Task: Create a due date automation trigger when advanced on, on the wednesday before a card is due add dates due today at 11:00 AM.
Action: Mouse moved to (1054, 335)
Screenshot: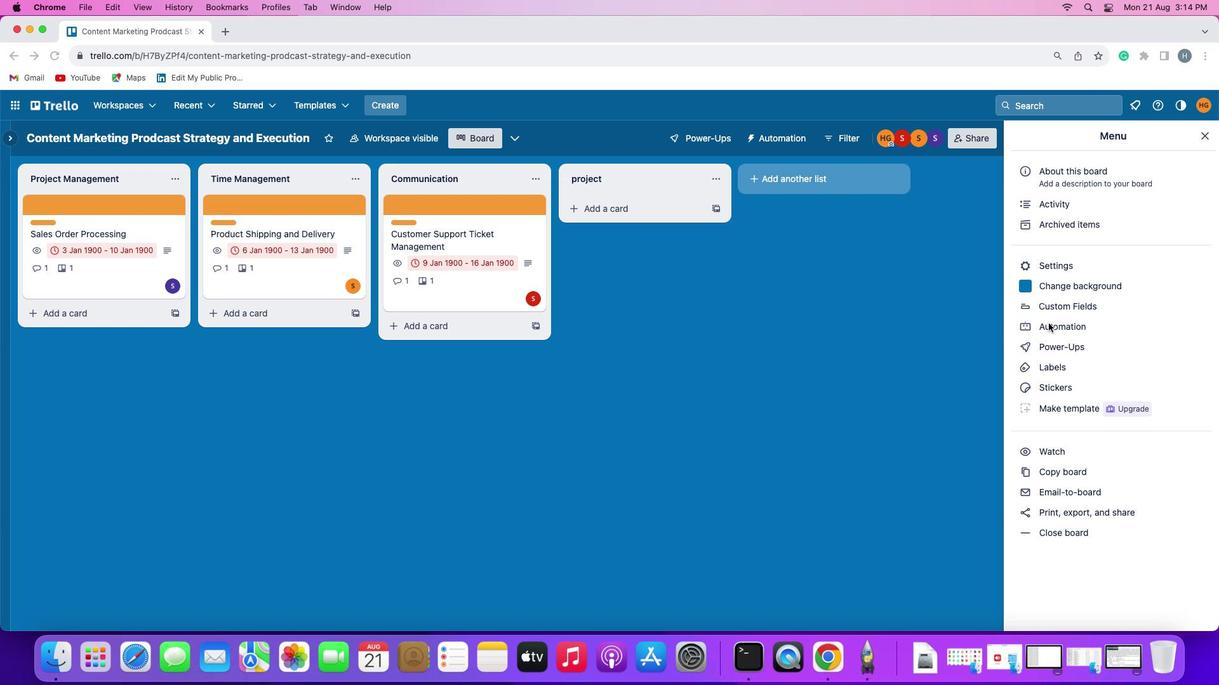 
Action: Mouse pressed left at (1054, 335)
Screenshot: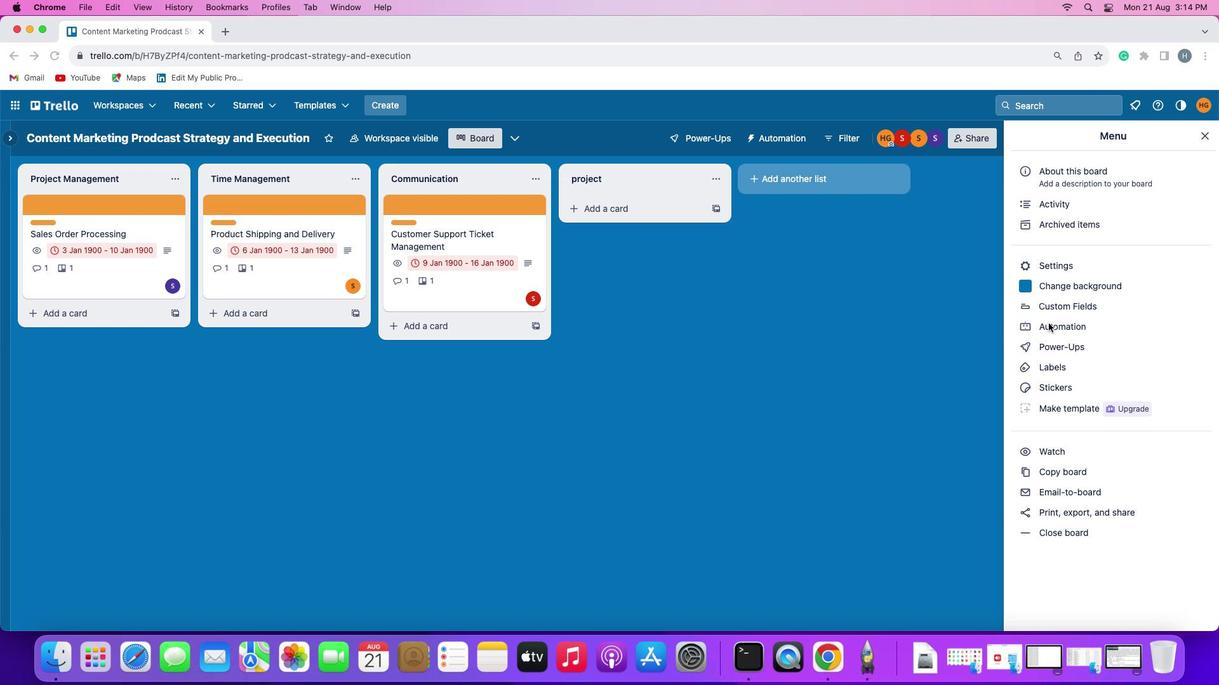 
Action: Mouse pressed left at (1054, 335)
Screenshot: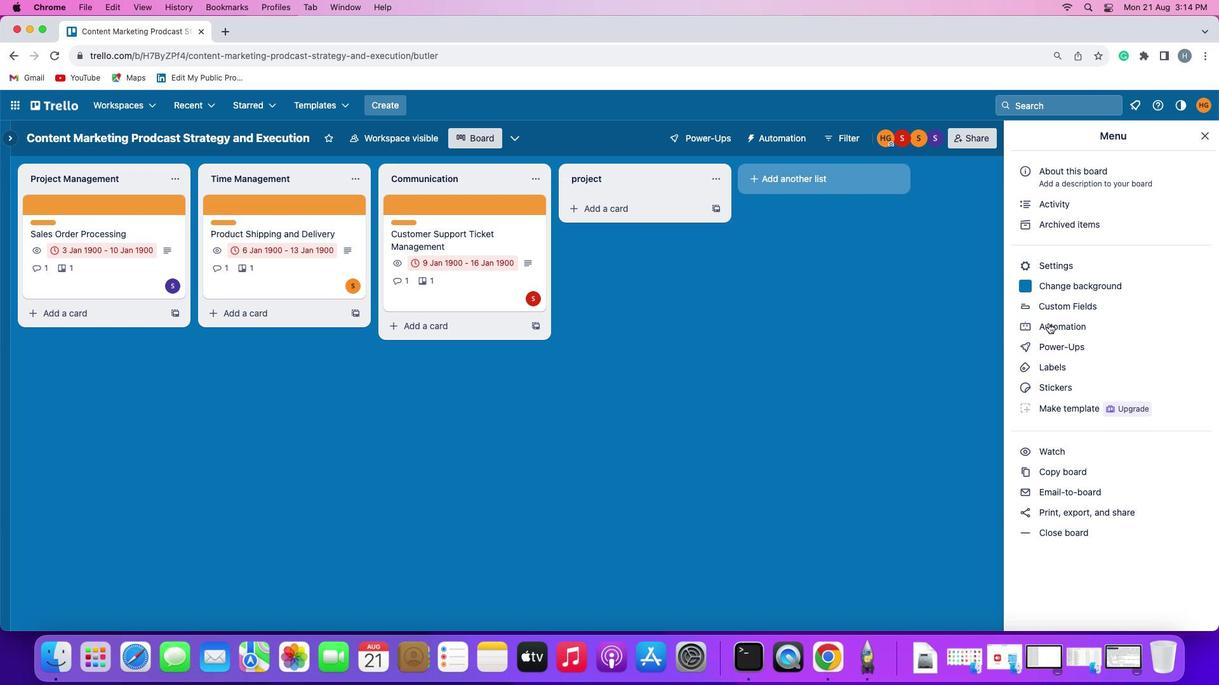 
Action: Mouse moved to (211, 316)
Screenshot: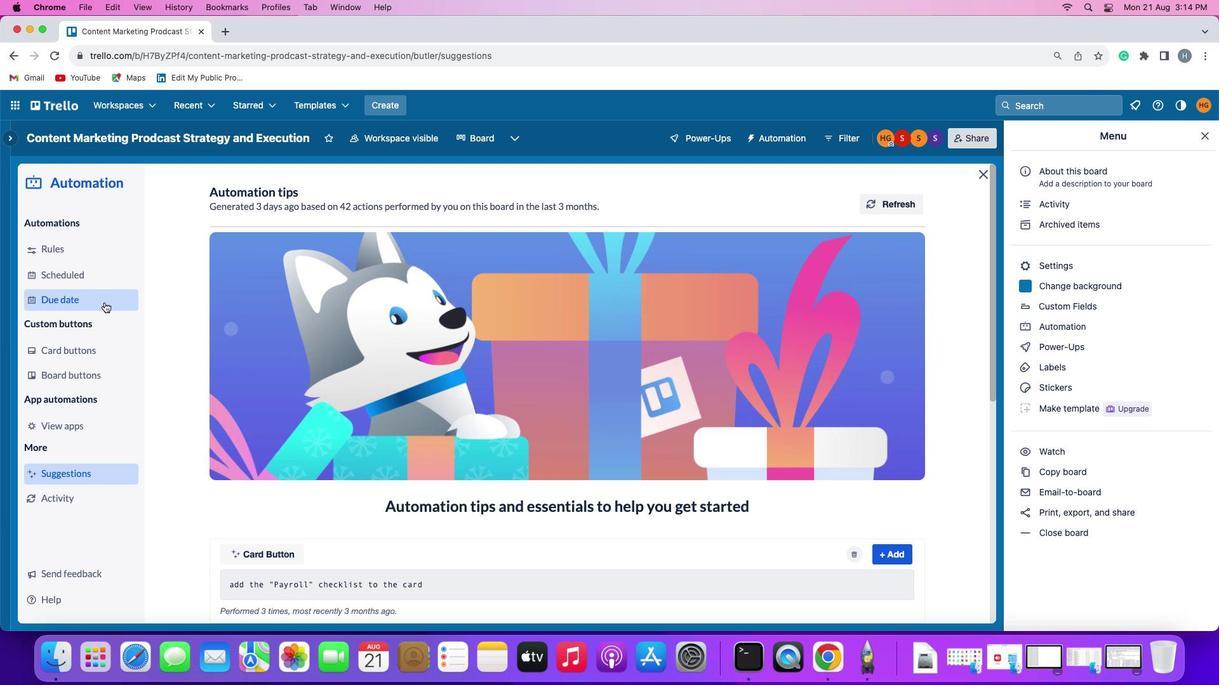 
Action: Mouse pressed left at (211, 316)
Screenshot: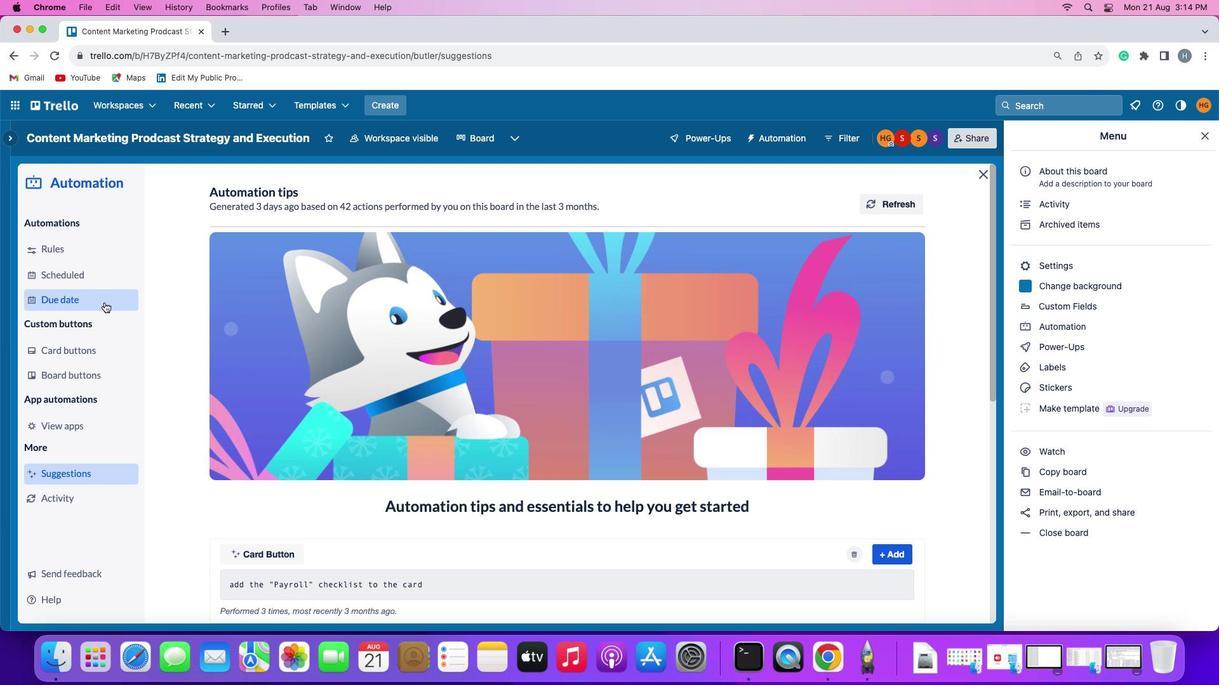 
Action: Mouse moved to (884, 223)
Screenshot: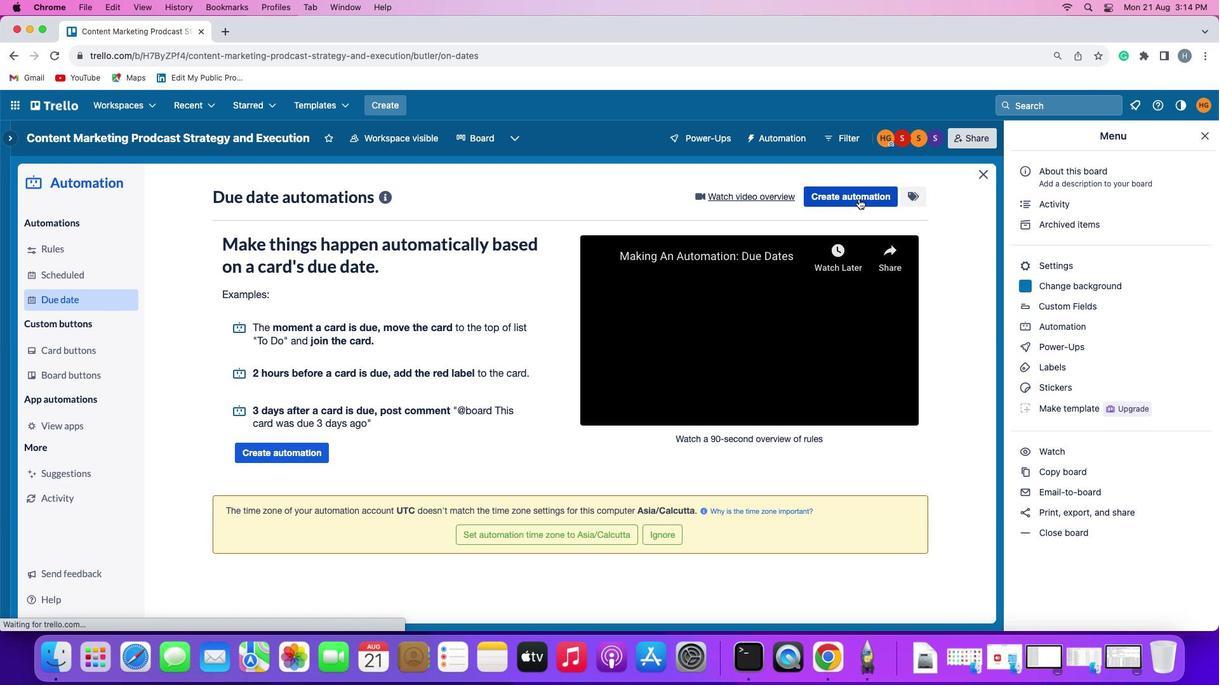 
Action: Mouse pressed left at (884, 223)
Screenshot: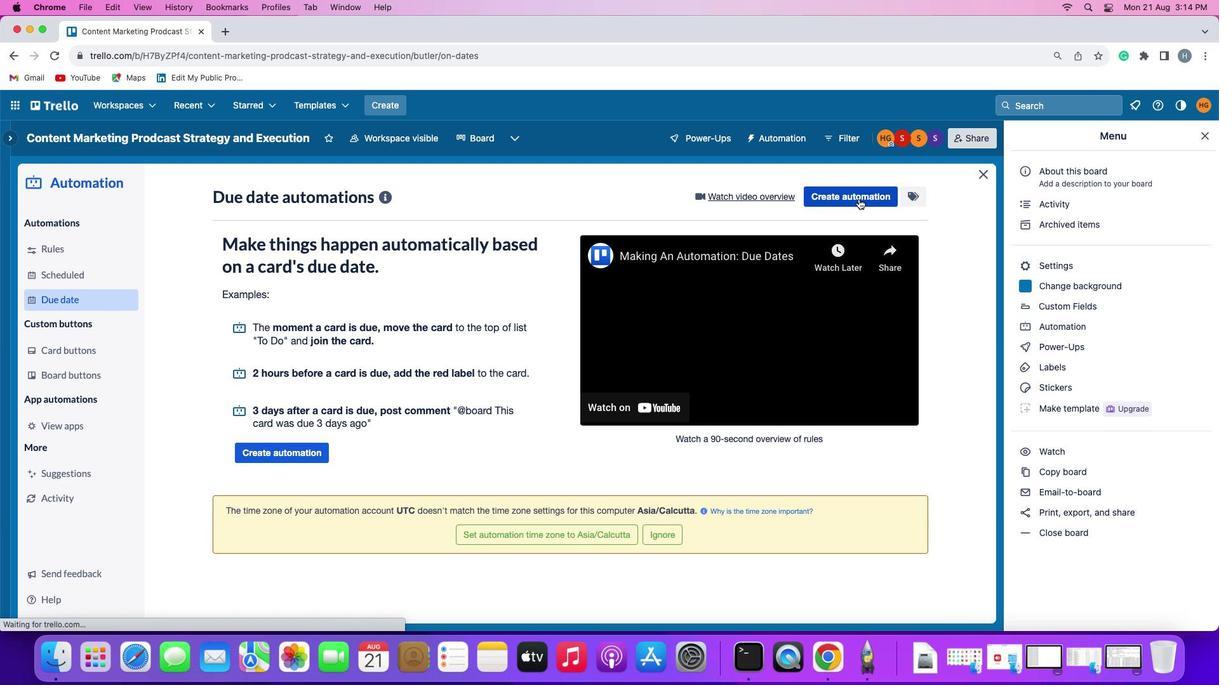 
Action: Mouse moved to (348, 327)
Screenshot: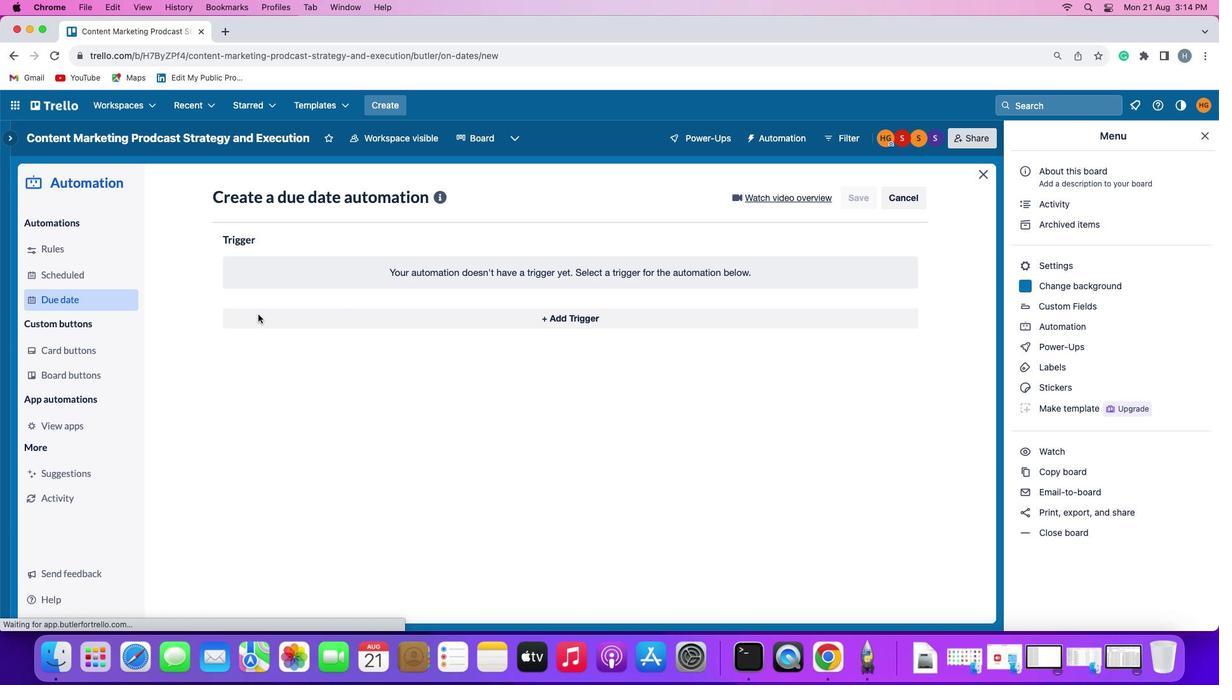 
Action: Mouse pressed left at (348, 327)
Screenshot: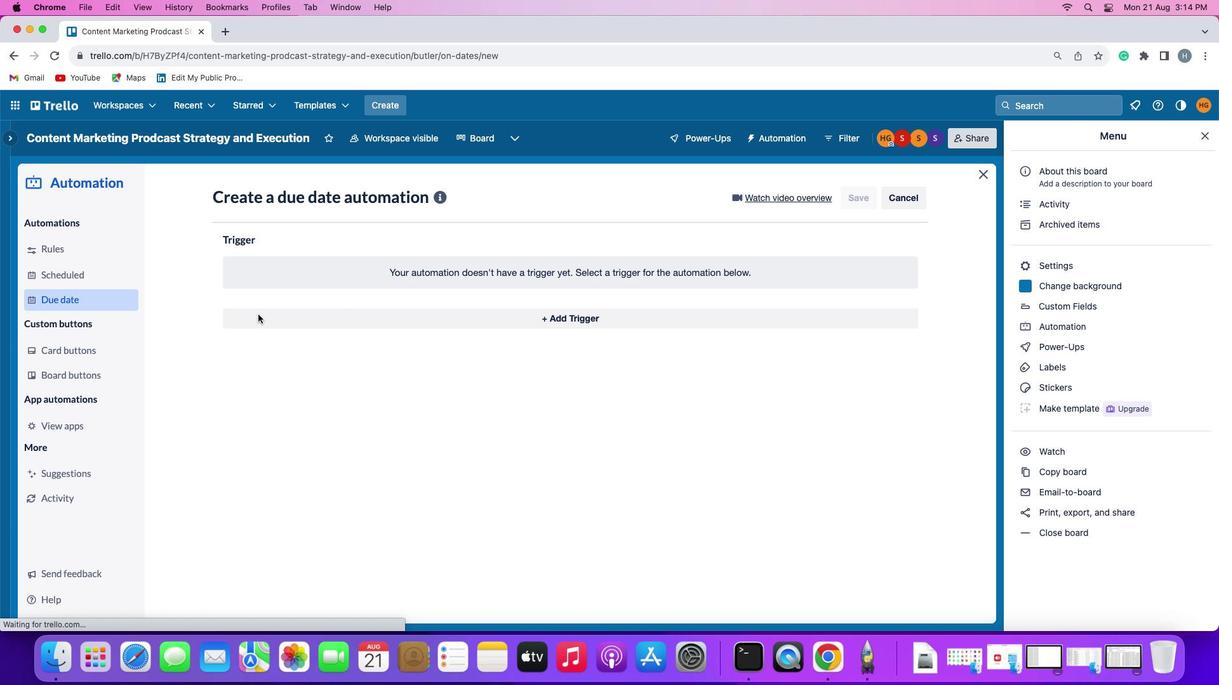 
Action: Mouse moved to (359, 536)
Screenshot: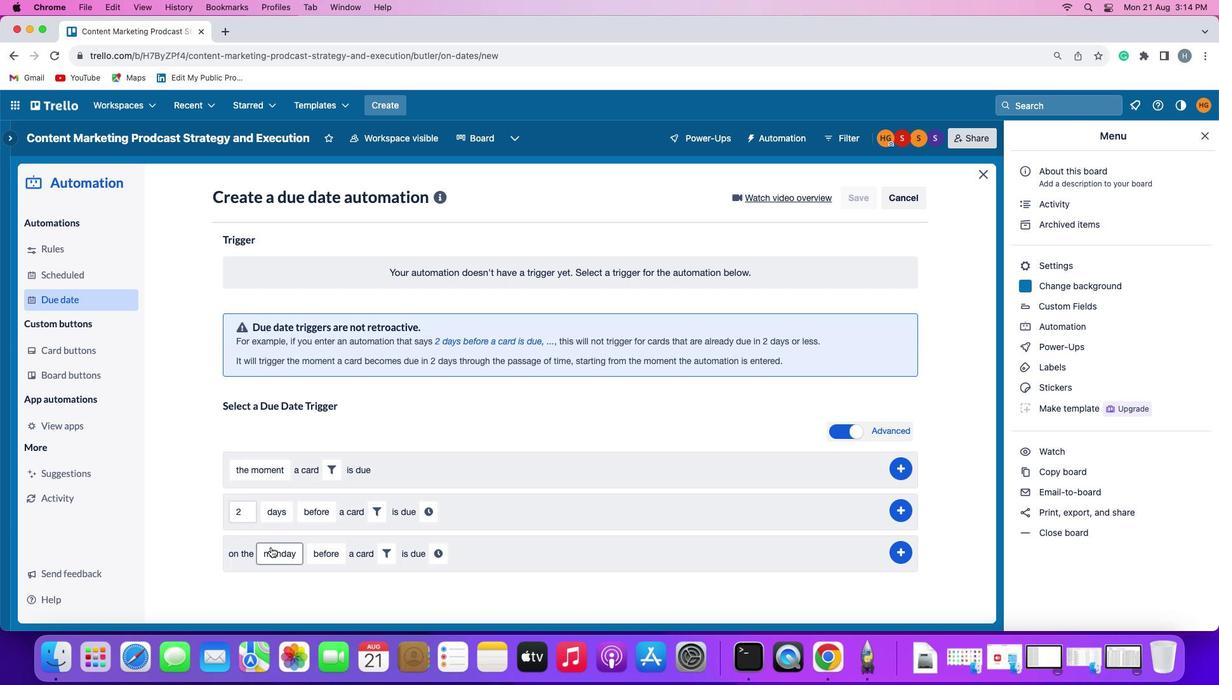 
Action: Mouse pressed left at (359, 536)
Screenshot: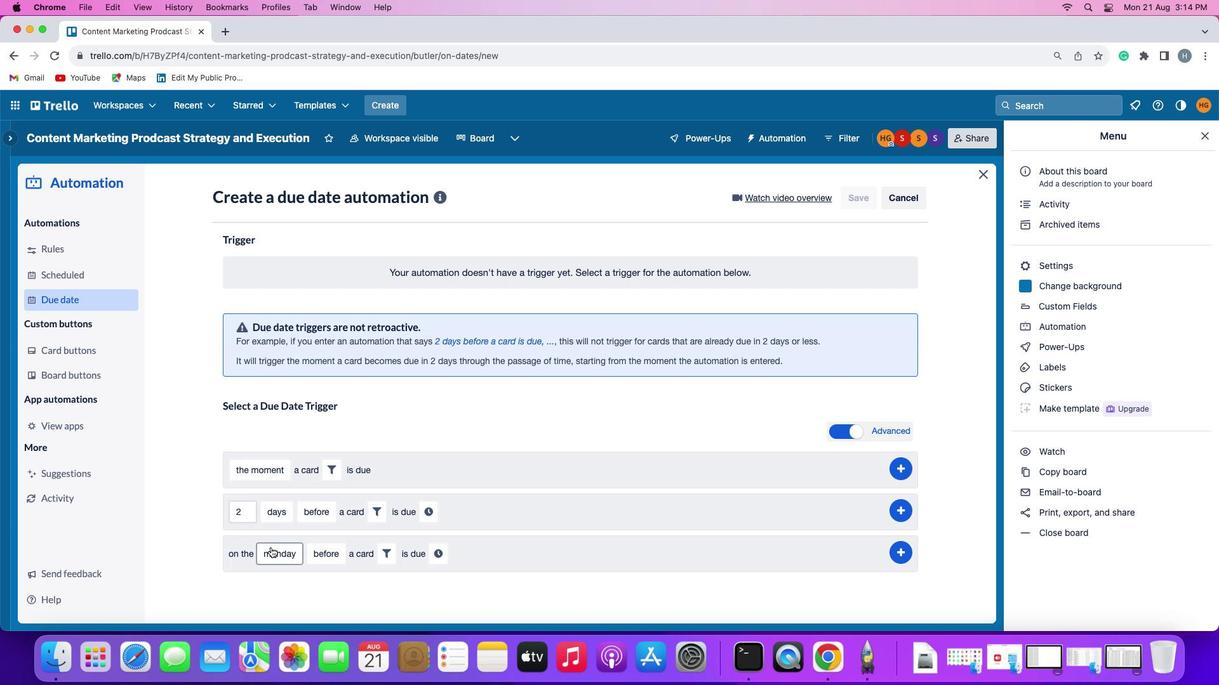 
Action: Mouse moved to (380, 433)
Screenshot: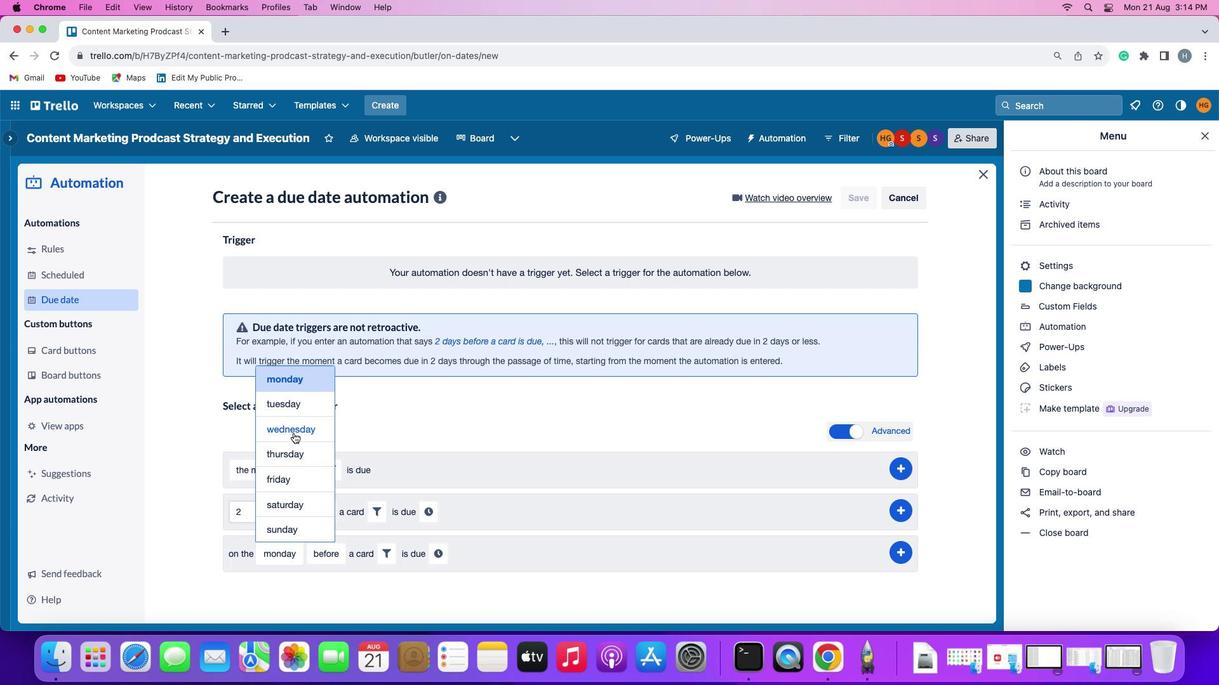 
Action: Mouse pressed left at (380, 433)
Screenshot: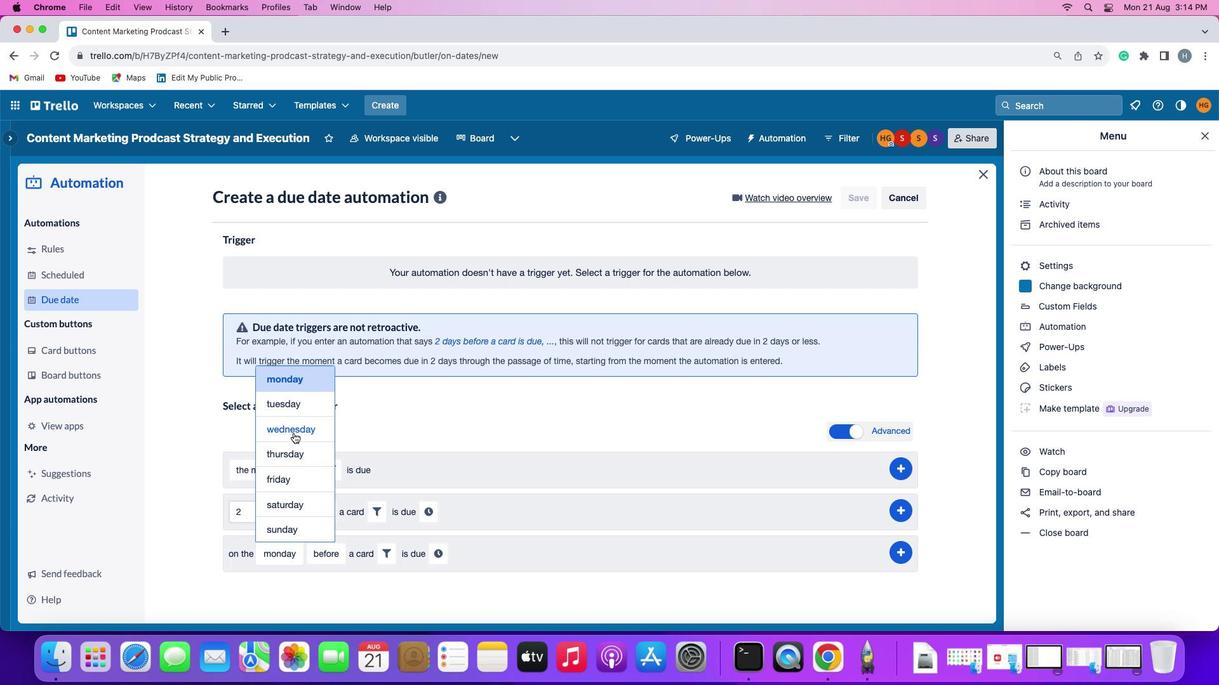 
Action: Mouse moved to (481, 543)
Screenshot: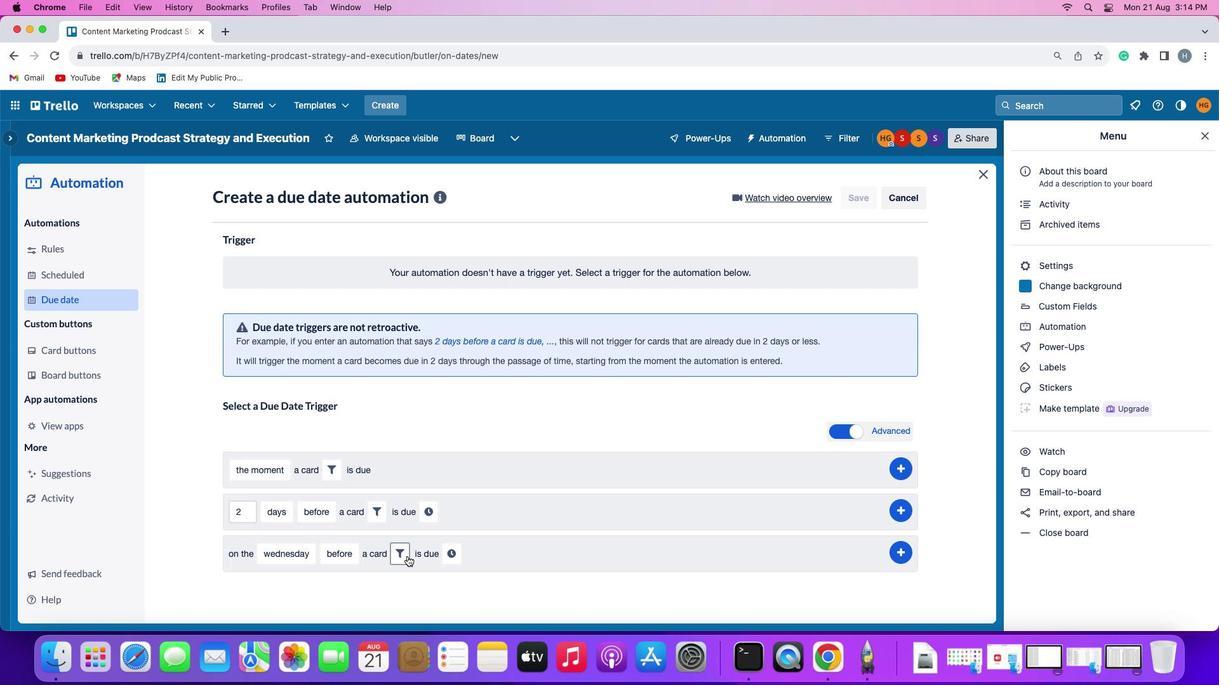 
Action: Mouse pressed left at (481, 543)
Screenshot: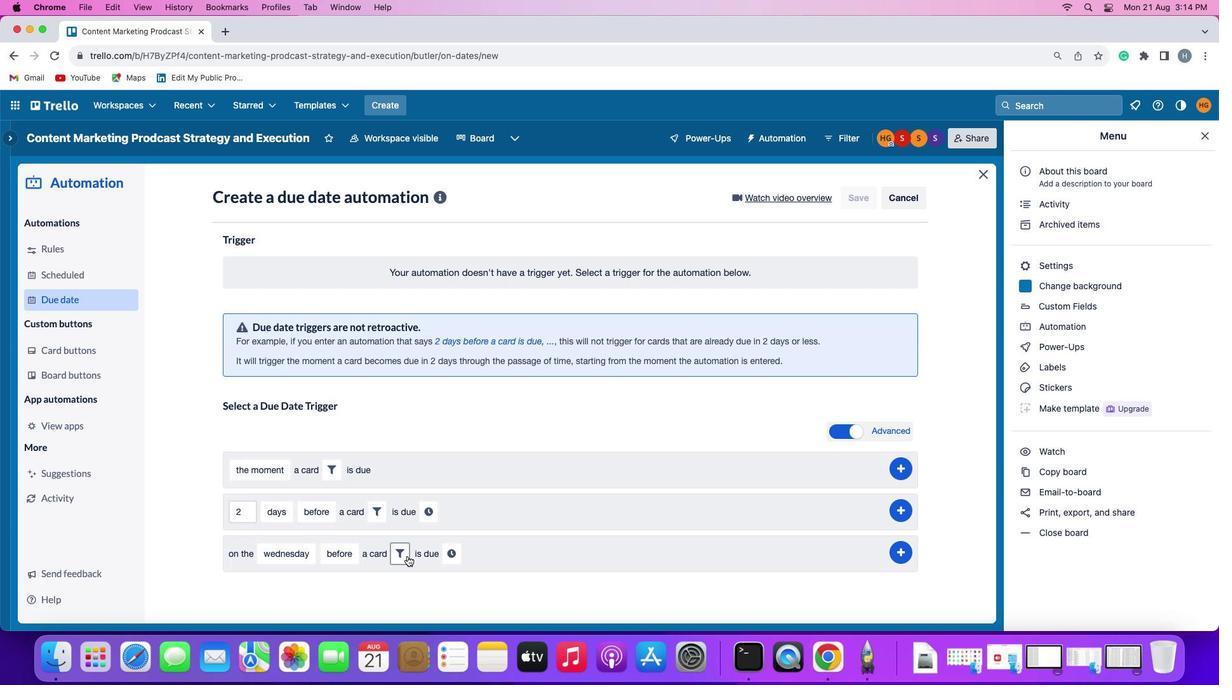 
Action: Mouse moved to (547, 588)
Screenshot: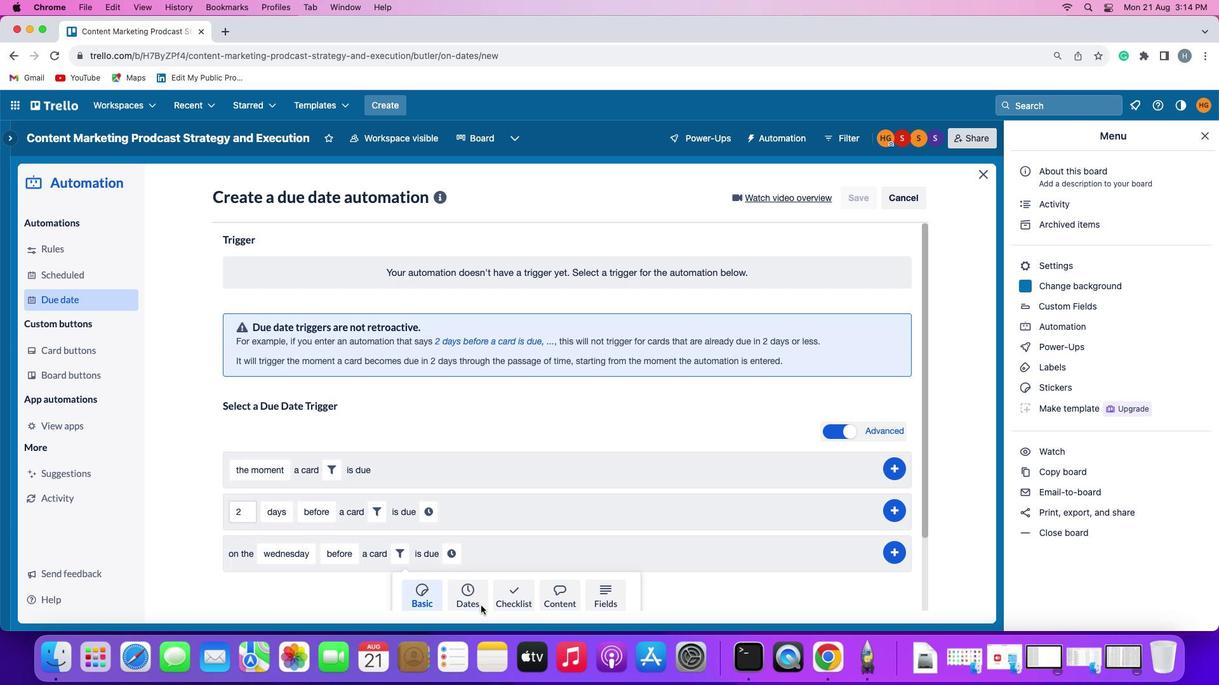 
Action: Mouse pressed left at (547, 588)
Screenshot: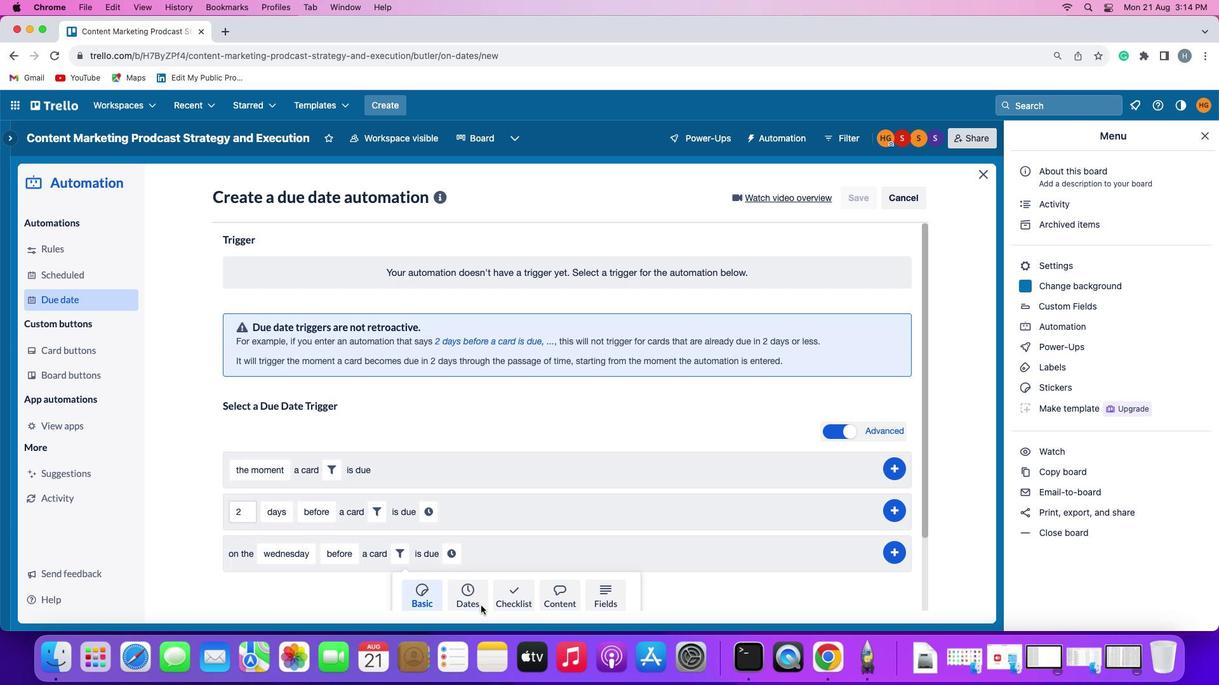 
Action: Mouse moved to (416, 565)
Screenshot: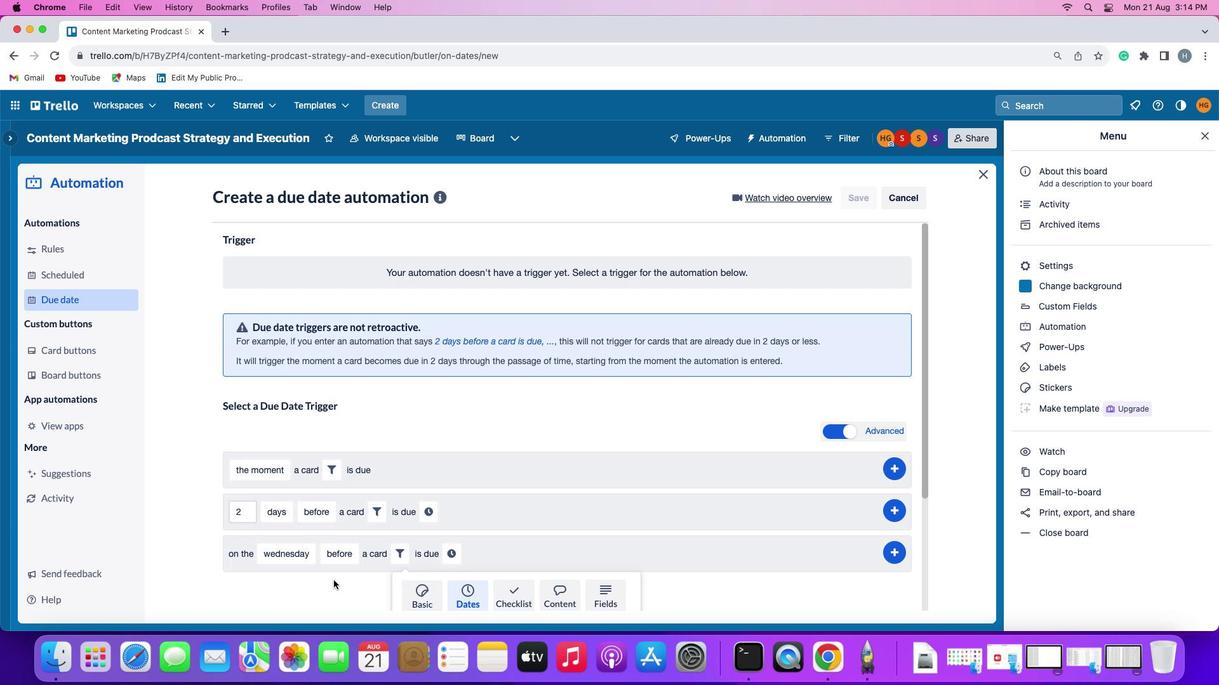 
Action: Mouse scrolled (416, 565) with delta (118, 44)
Screenshot: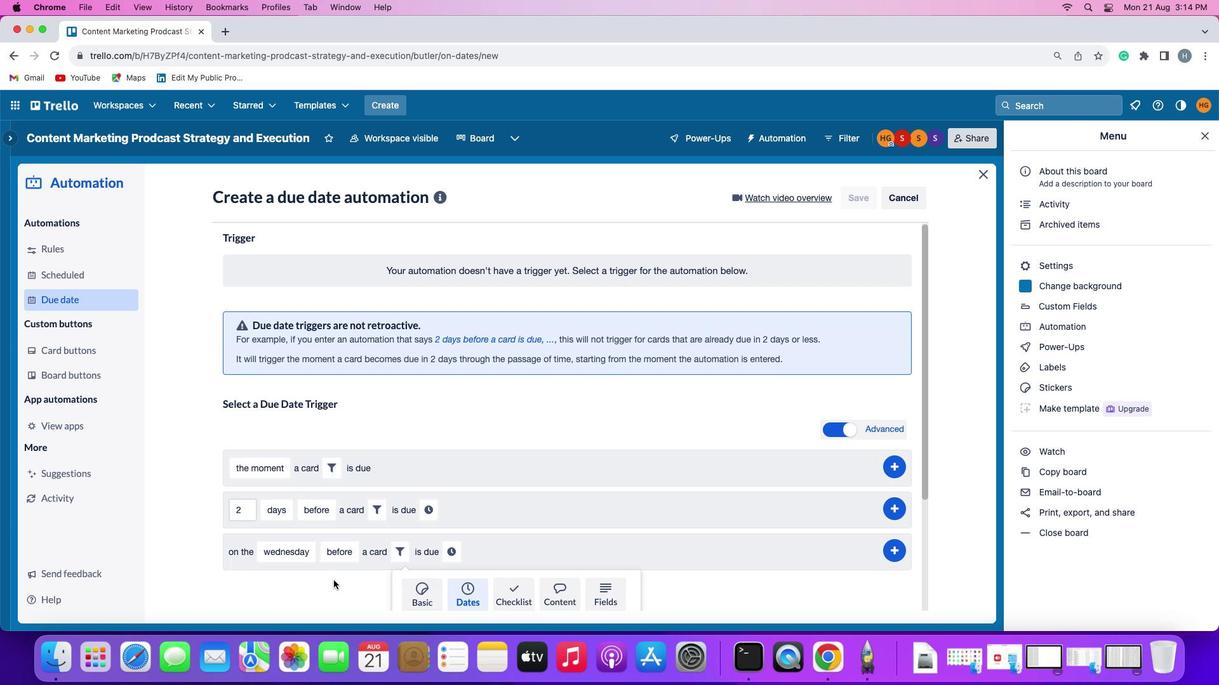 
Action: Mouse scrolled (416, 565) with delta (118, 44)
Screenshot: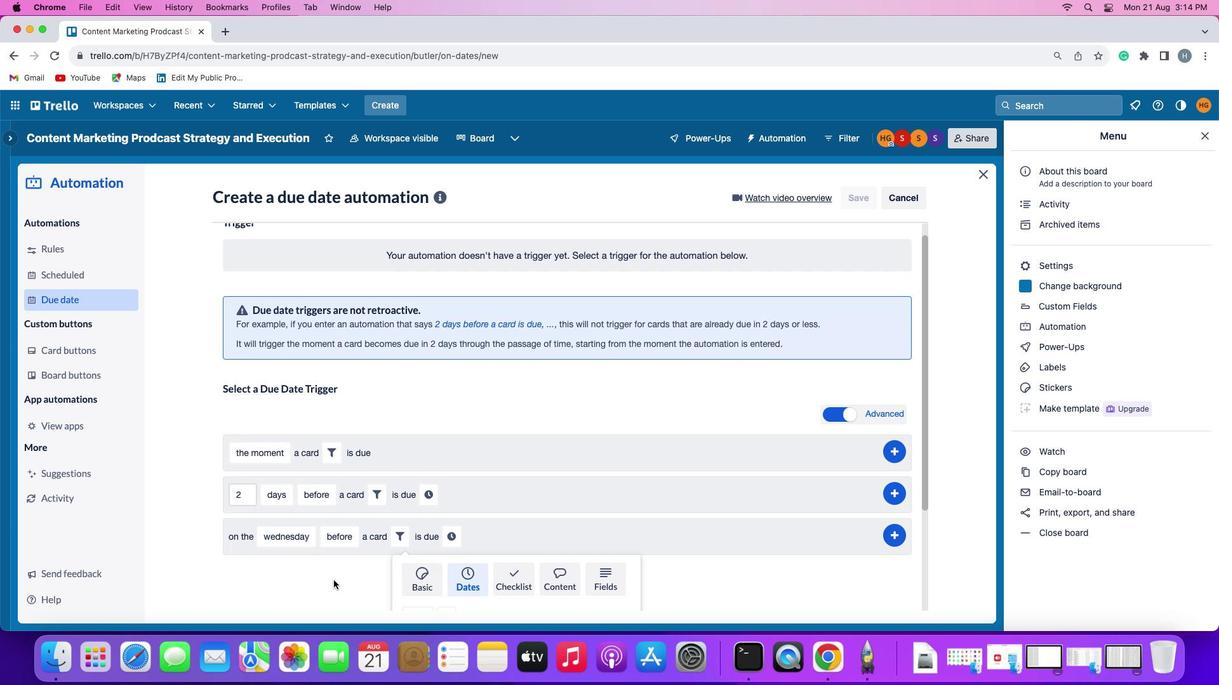 
Action: Mouse scrolled (416, 565) with delta (118, 43)
Screenshot: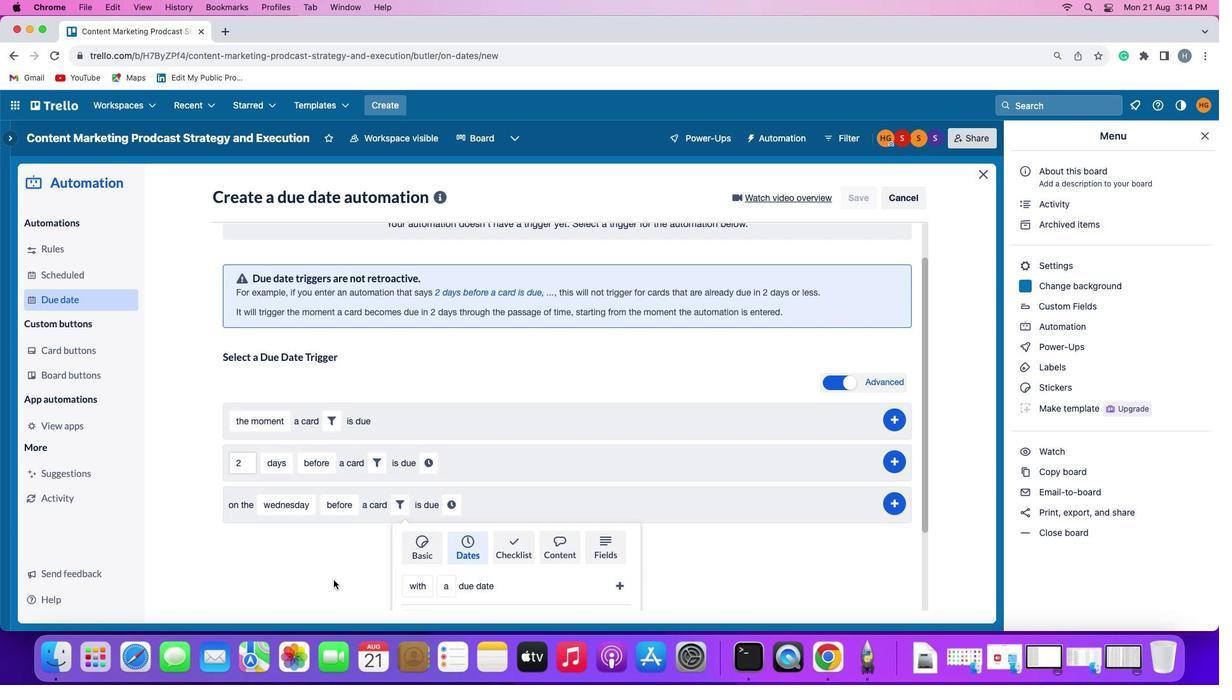 
Action: Mouse scrolled (416, 565) with delta (118, 42)
Screenshot: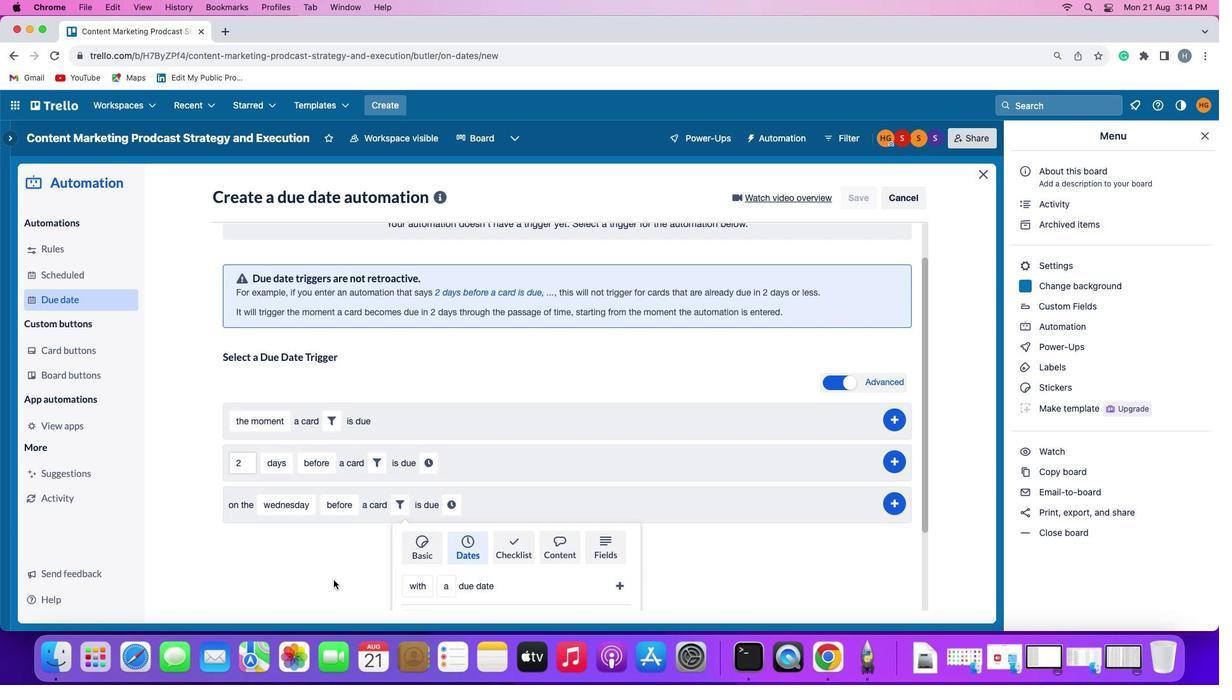 
Action: Mouse scrolled (416, 565) with delta (118, 44)
Screenshot: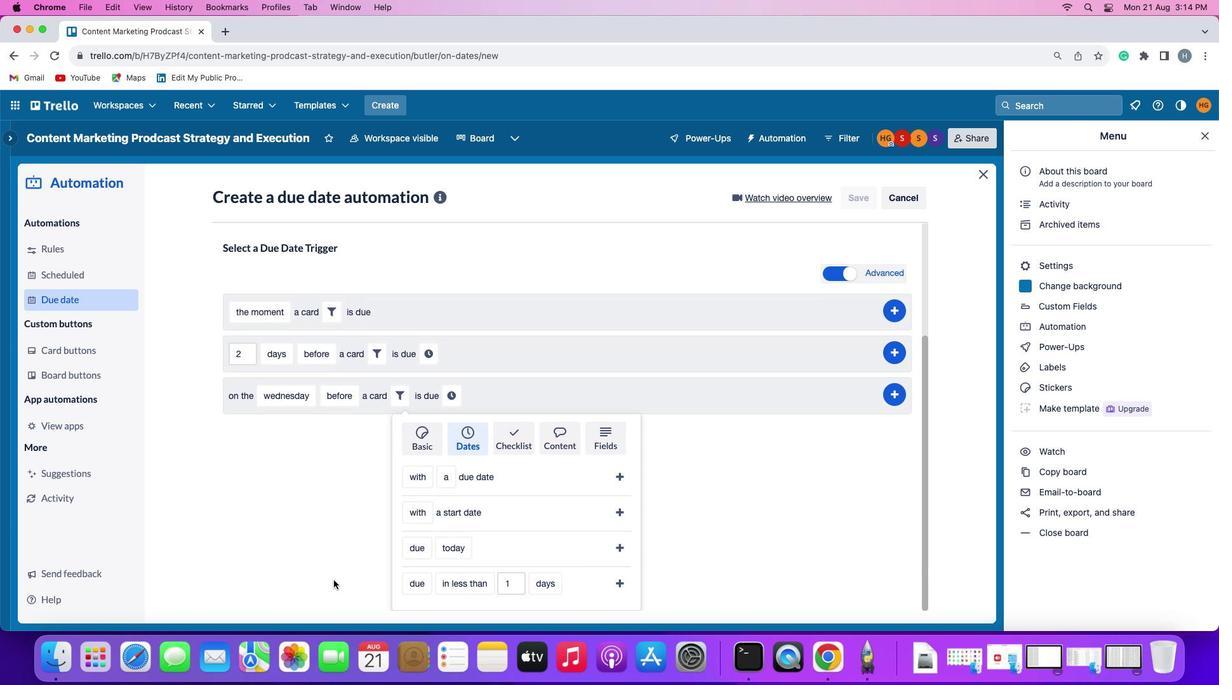 
Action: Mouse scrolled (416, 565) with delta (118, 44)
Screenshot: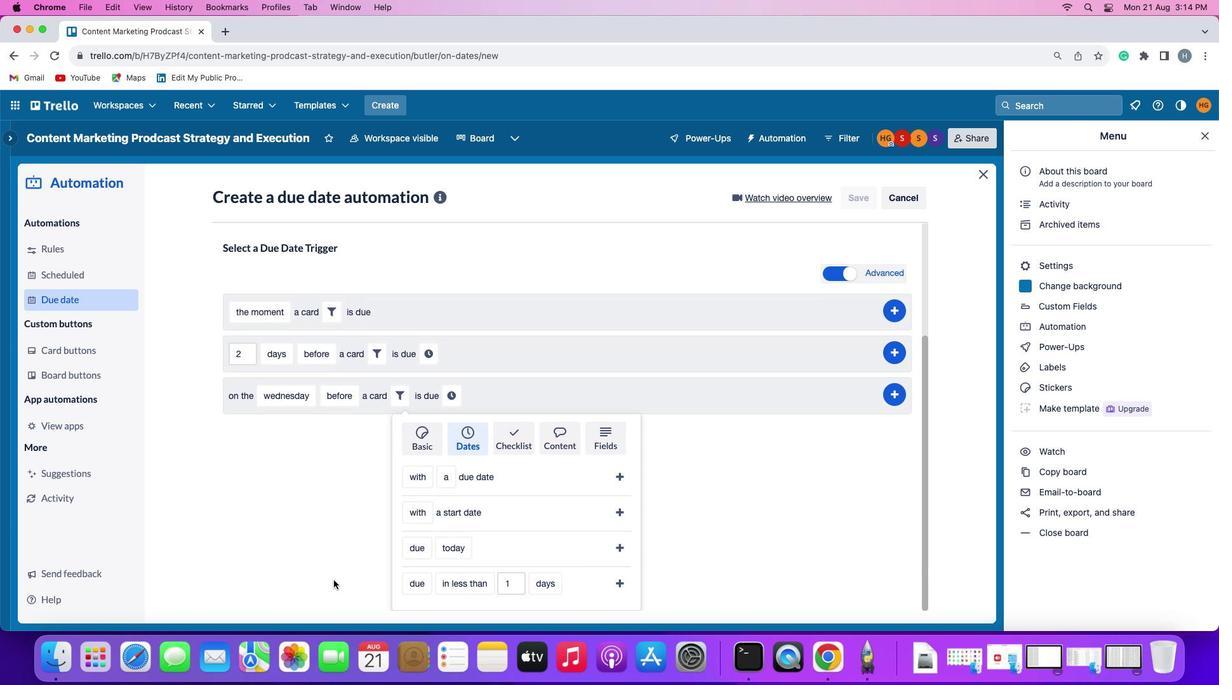 
Action: Mouse scrolled (416, 565) with delta (118, 43)
Screenshot: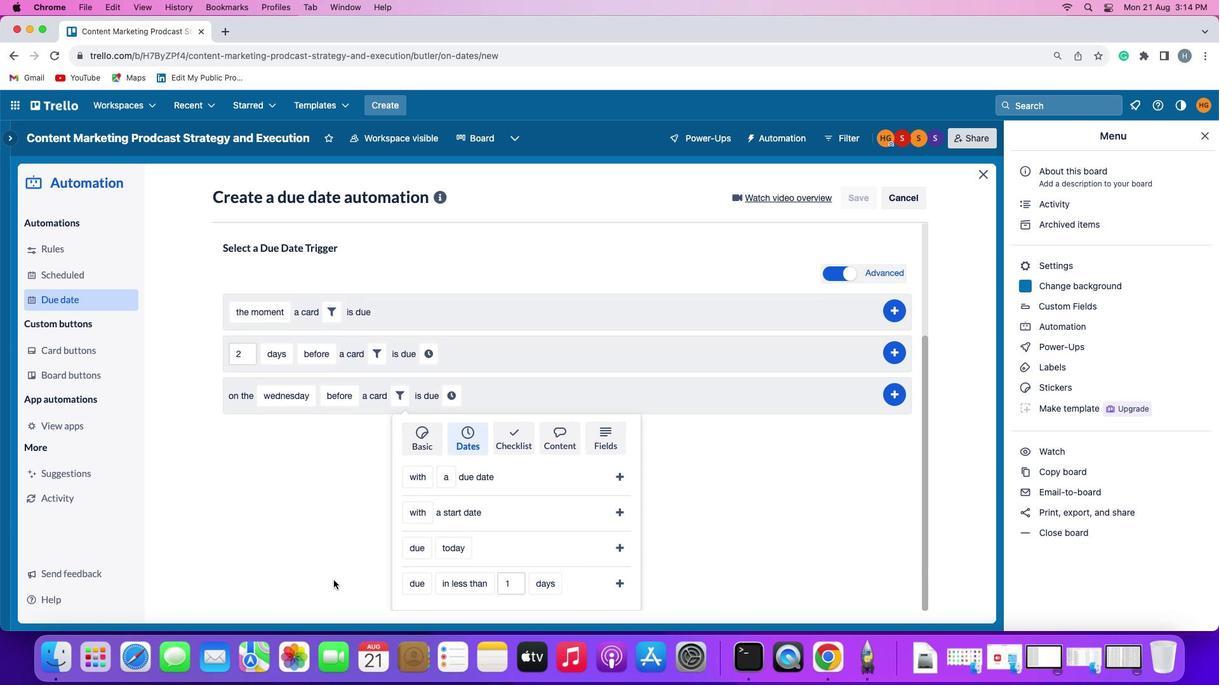 
Action: Mouse scrolled (416, 565) with delta (118, 42)
Screenshot: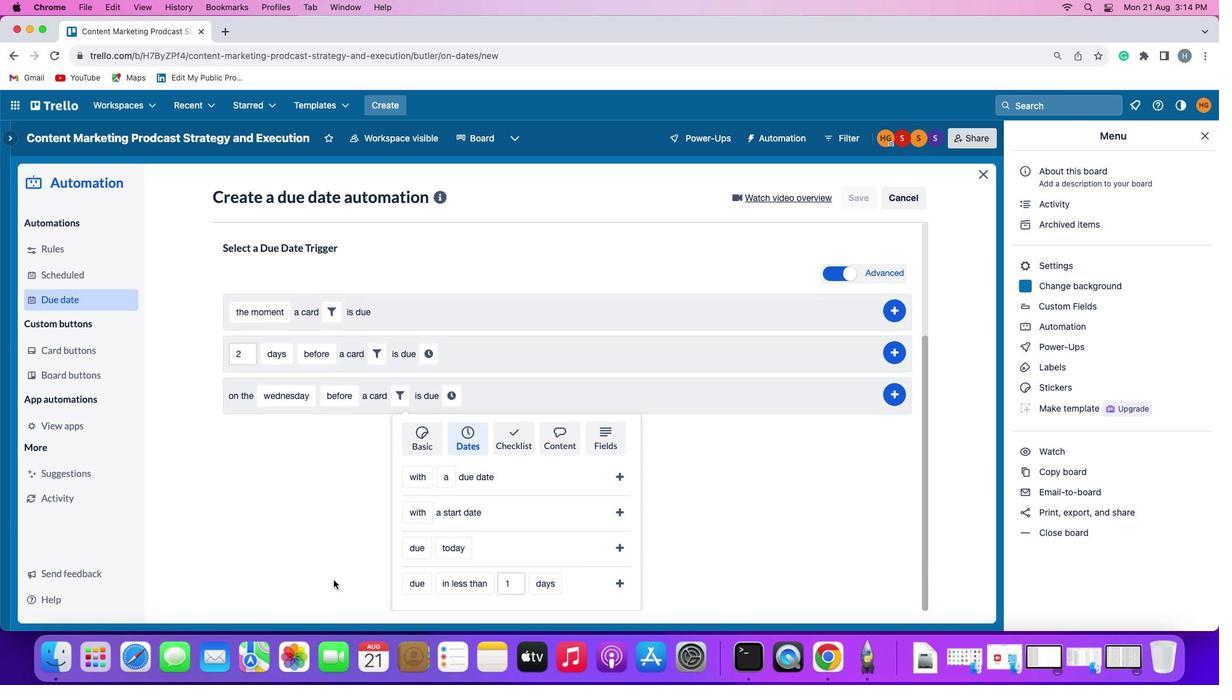 
Action: Mouse moved to (492, 541)
Screenshot: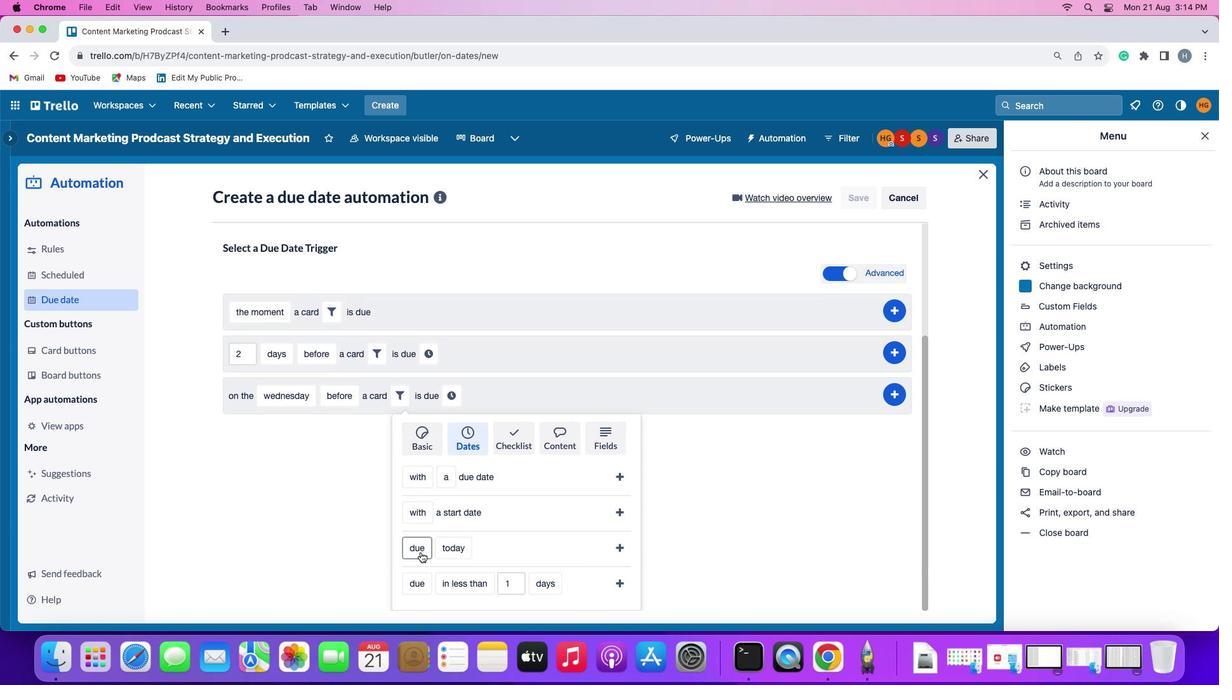 
Action: Mouse pressed left at (492, 541)
Screenshot: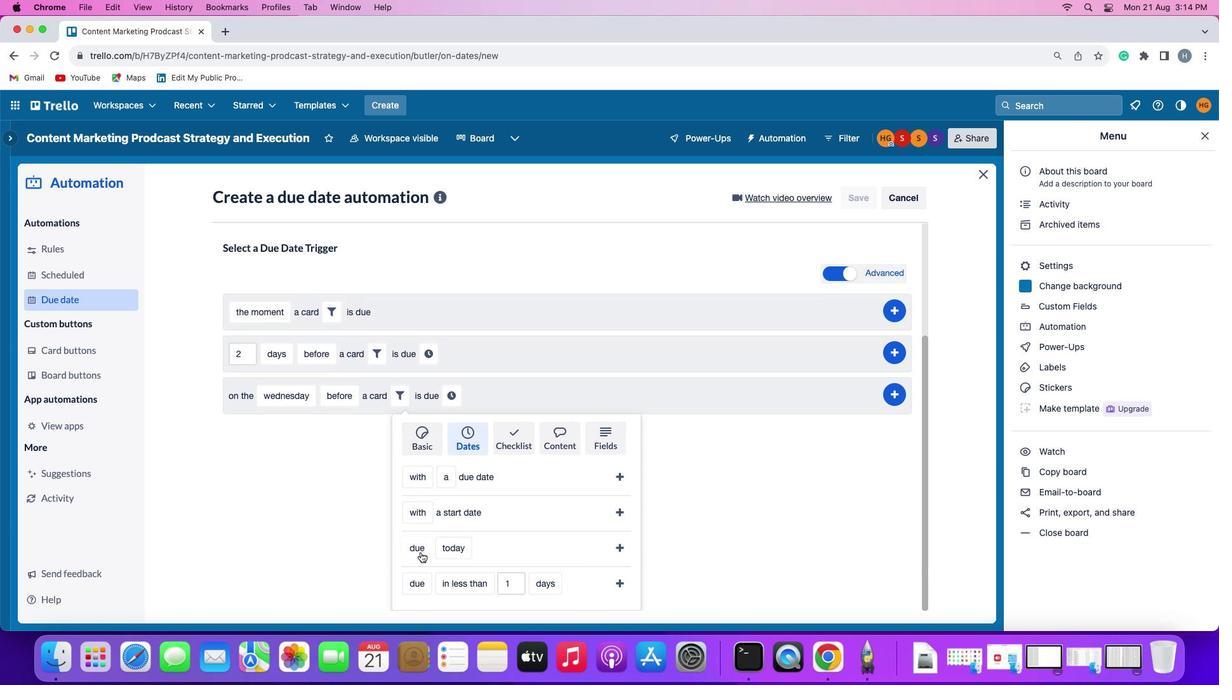 
Action: Mouse moved to (510, 446)
Screenshot: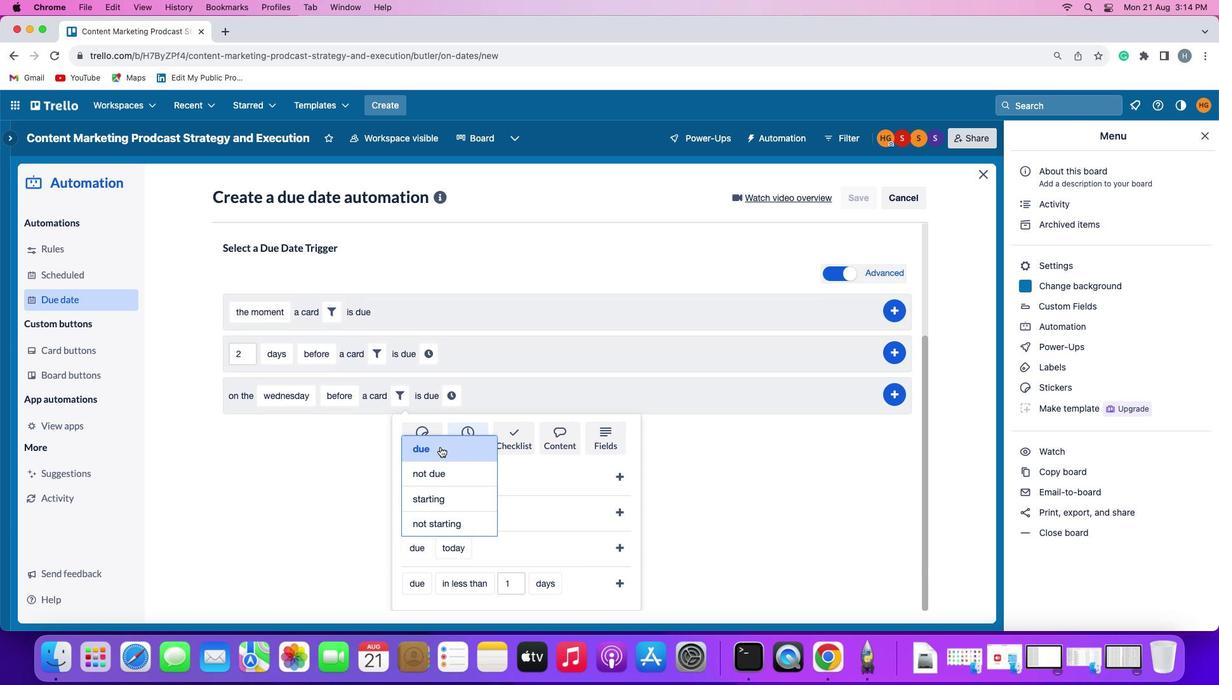 
Action: Mouse pressed left at (510, 446)
Screenshot: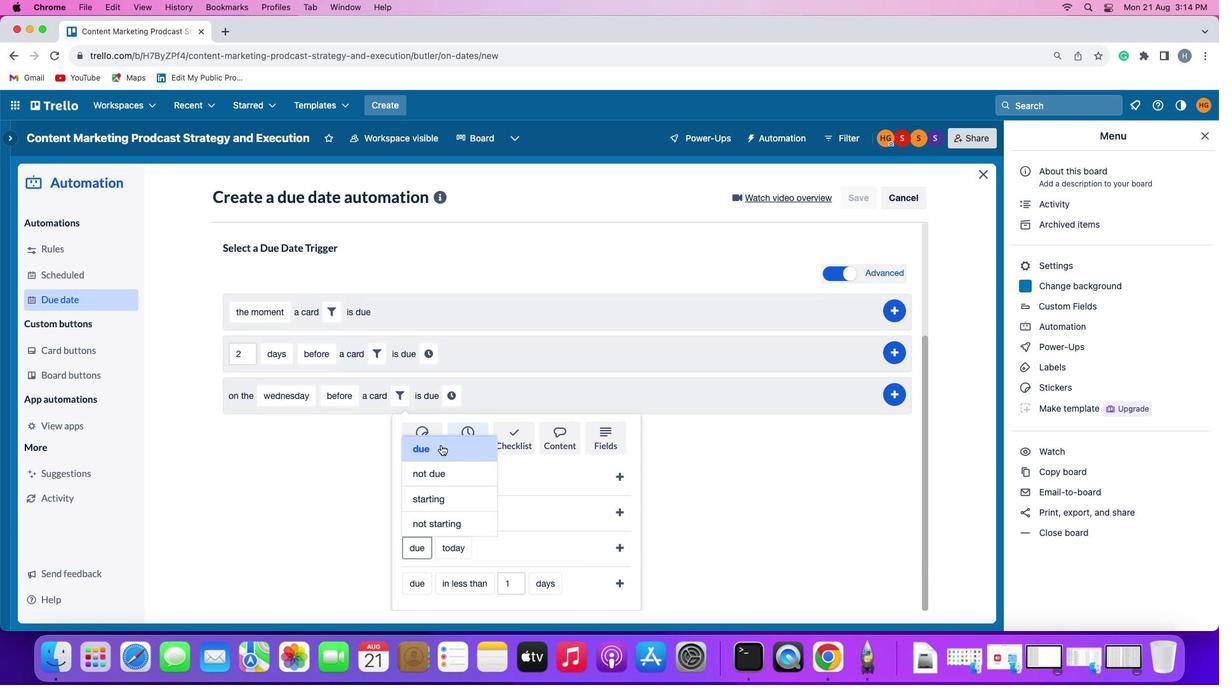 
Action: Mouse moved to (521, 536)
Screenshot: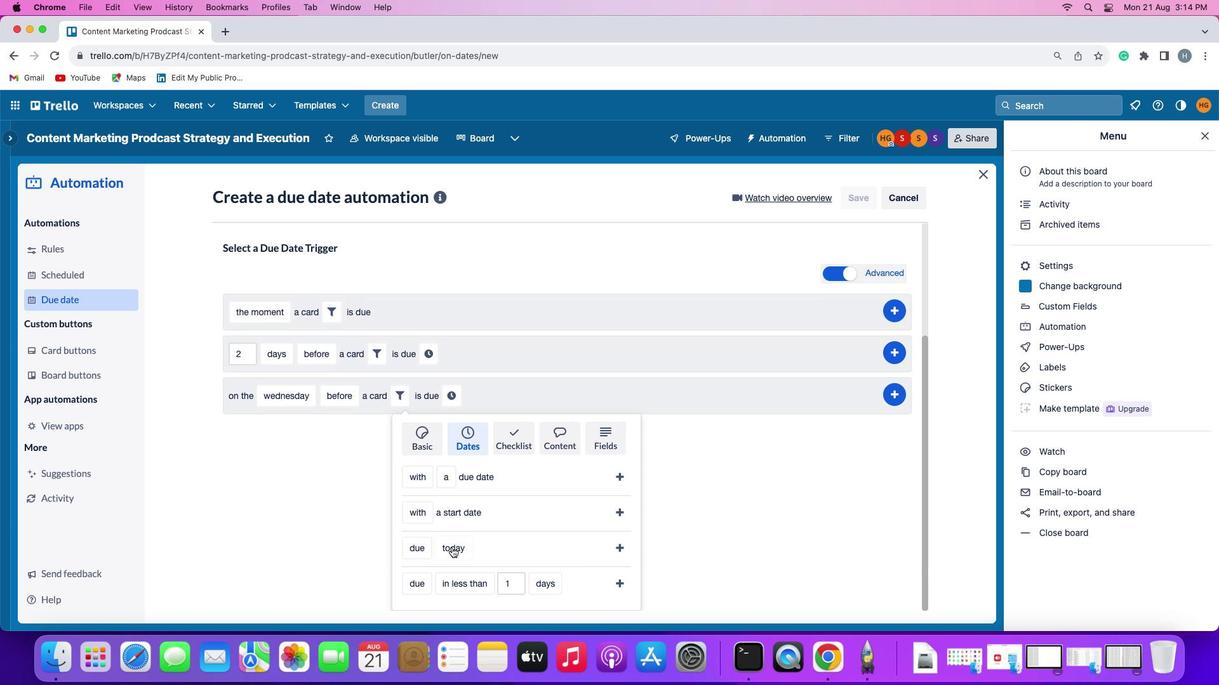 
Action: Mouse pressed left at (521, 536)
Screenshot: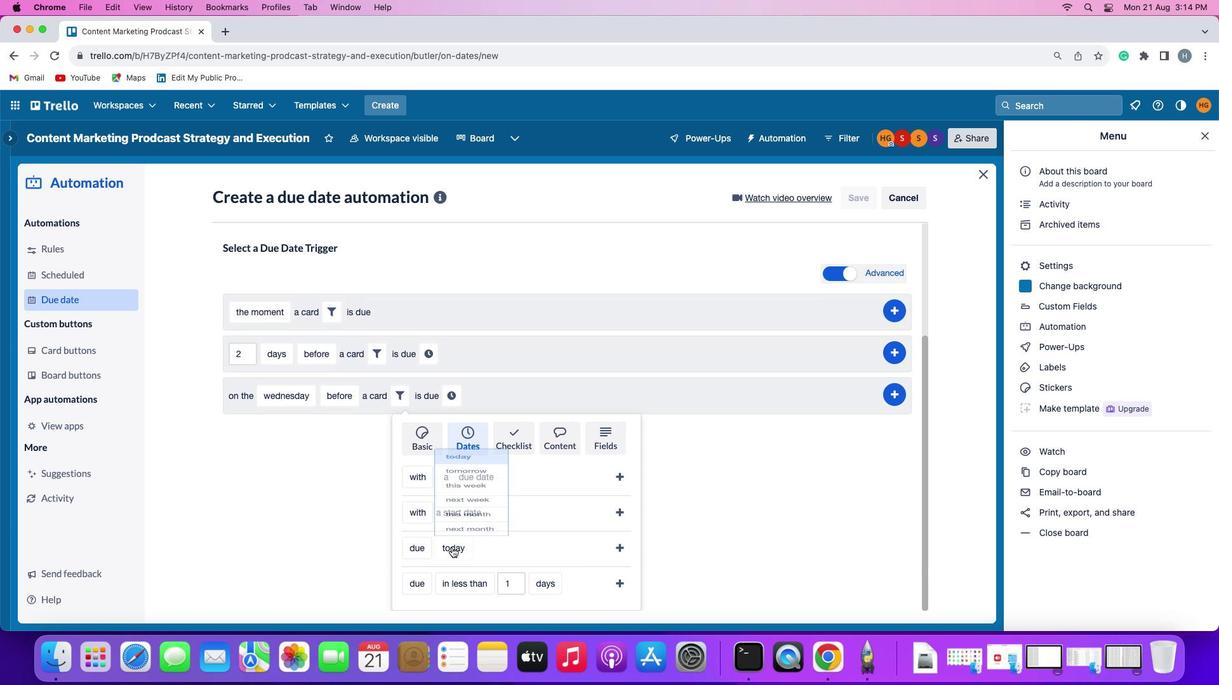 
Action: Mouse moved to (549, 401)
Screenshot: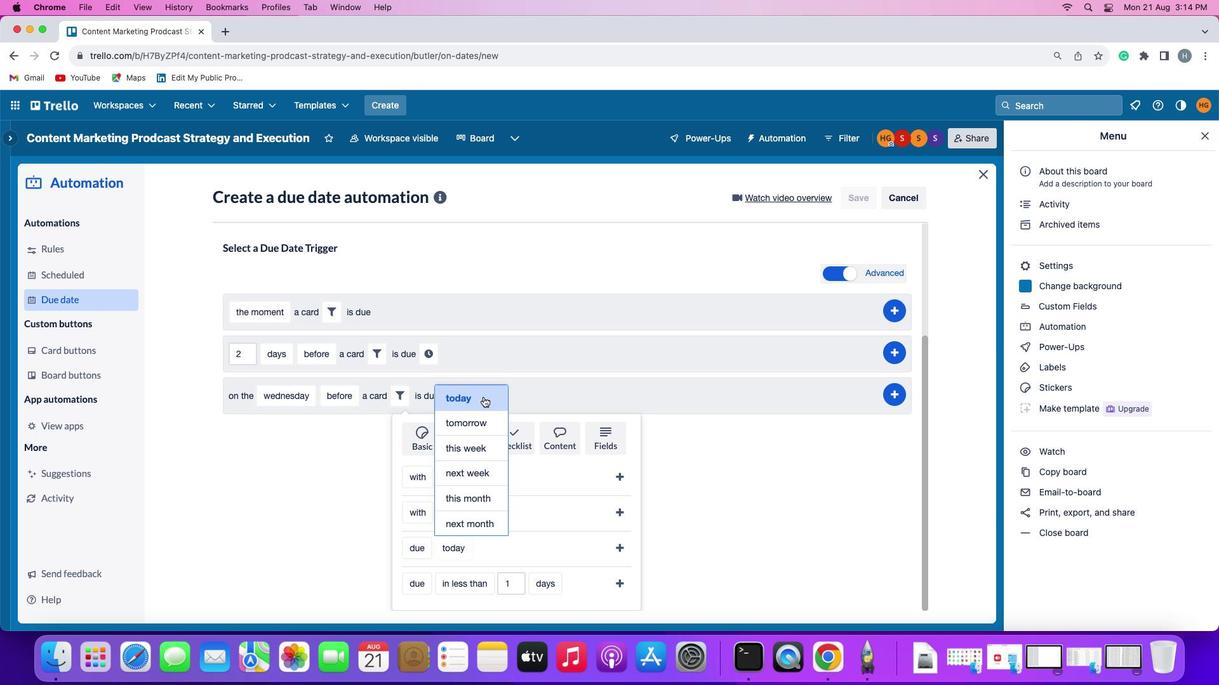 
Action: Mouse pressed left at (549, 401)
Screenshot: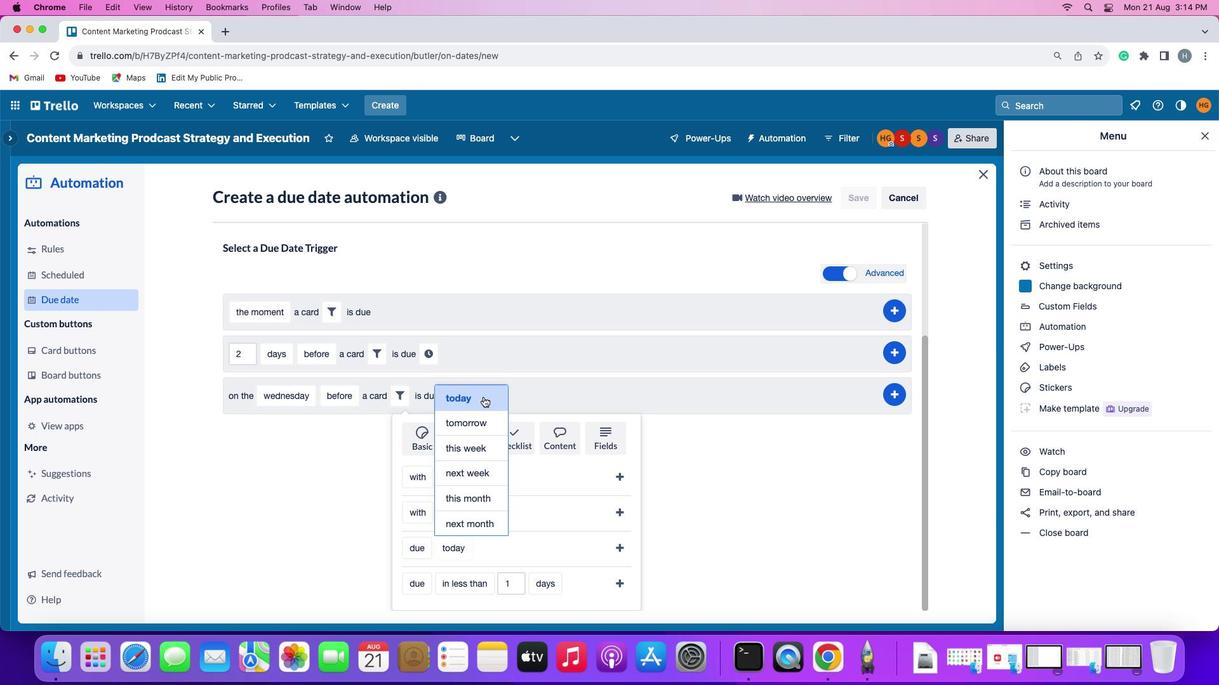 
Action: Mouse moved to (673, 537)
Screenshot: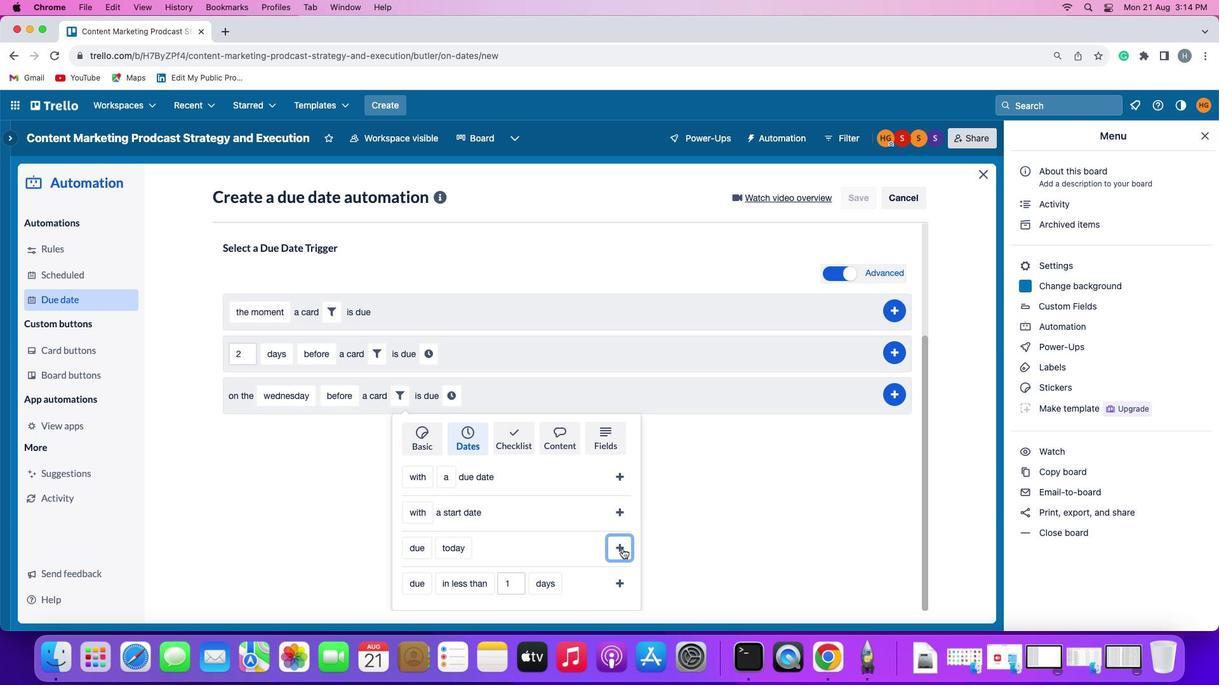 
Action: Mouse pressed left at (673, 537)
Screenshot: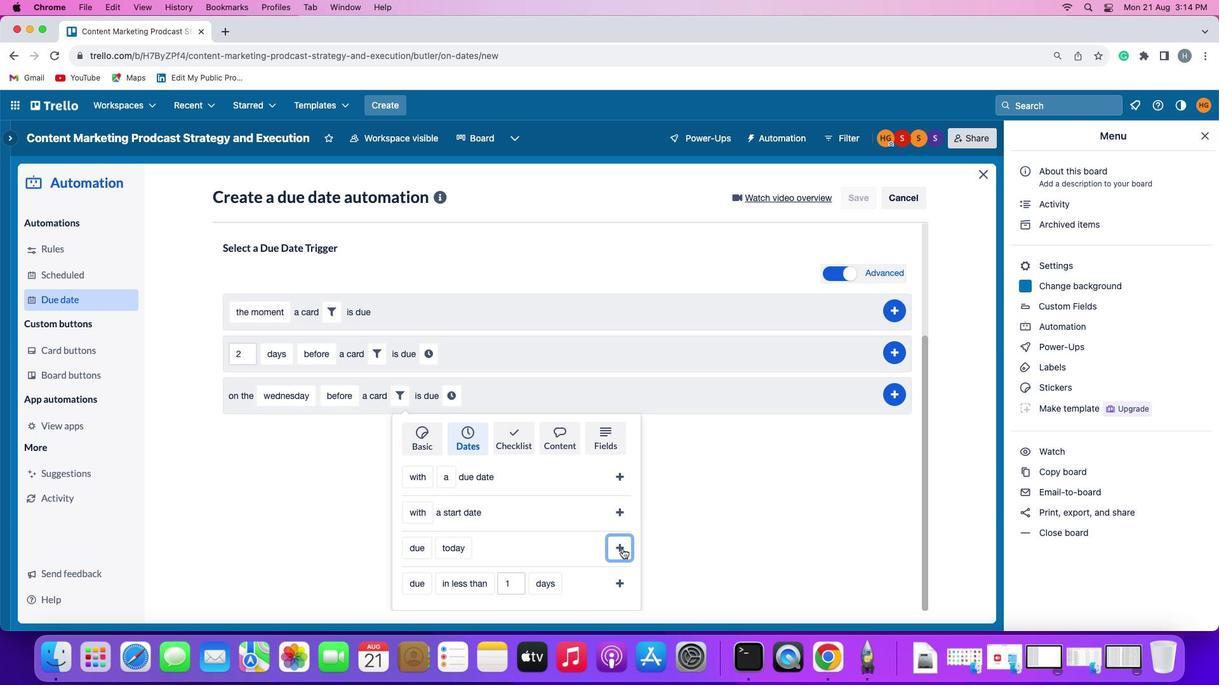 
Action: Mouse moved to (588, 539)
Screenshot: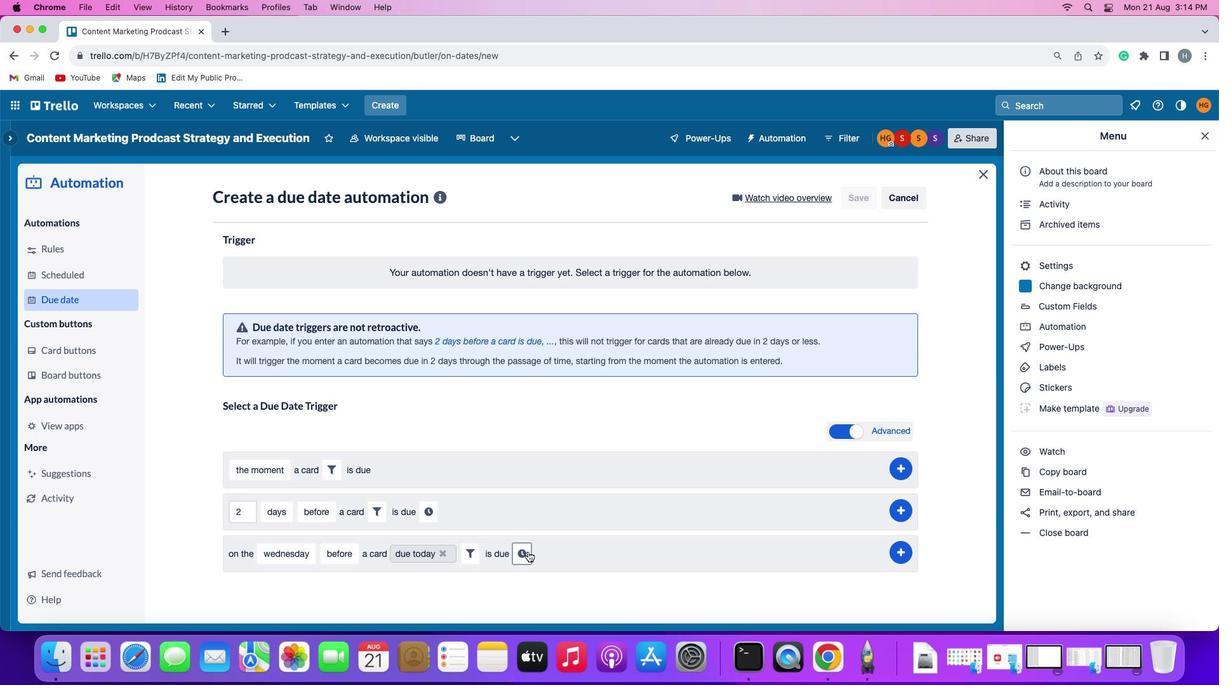 
Action: Mouse pressed left at (588, 539)
Screenshot: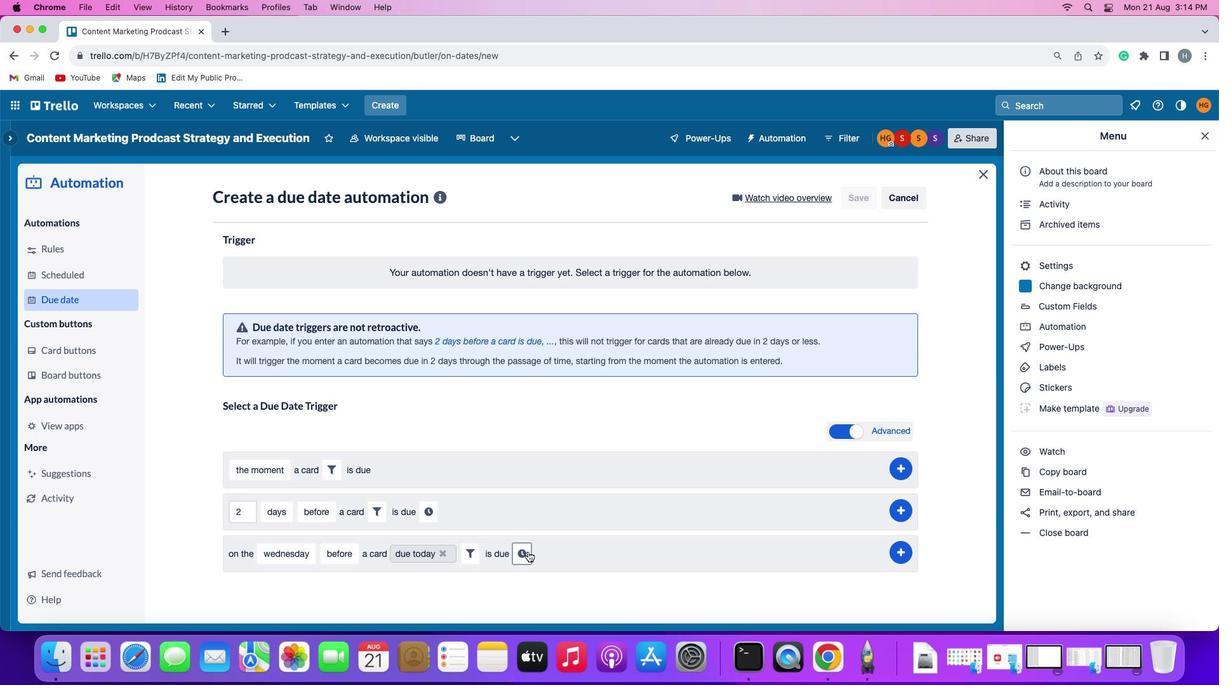 
Action: Mouse moved to (618, 546)
Screenshot: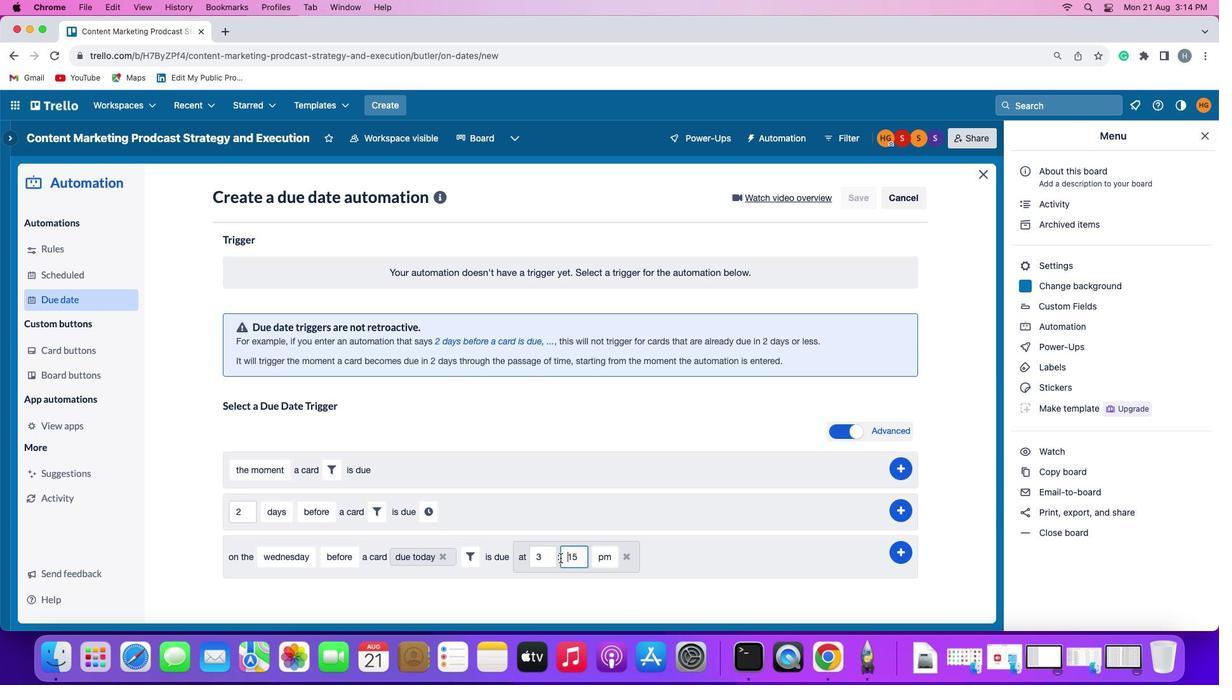 
Action: Mouse pressed left at (618, 546)
Screenshot: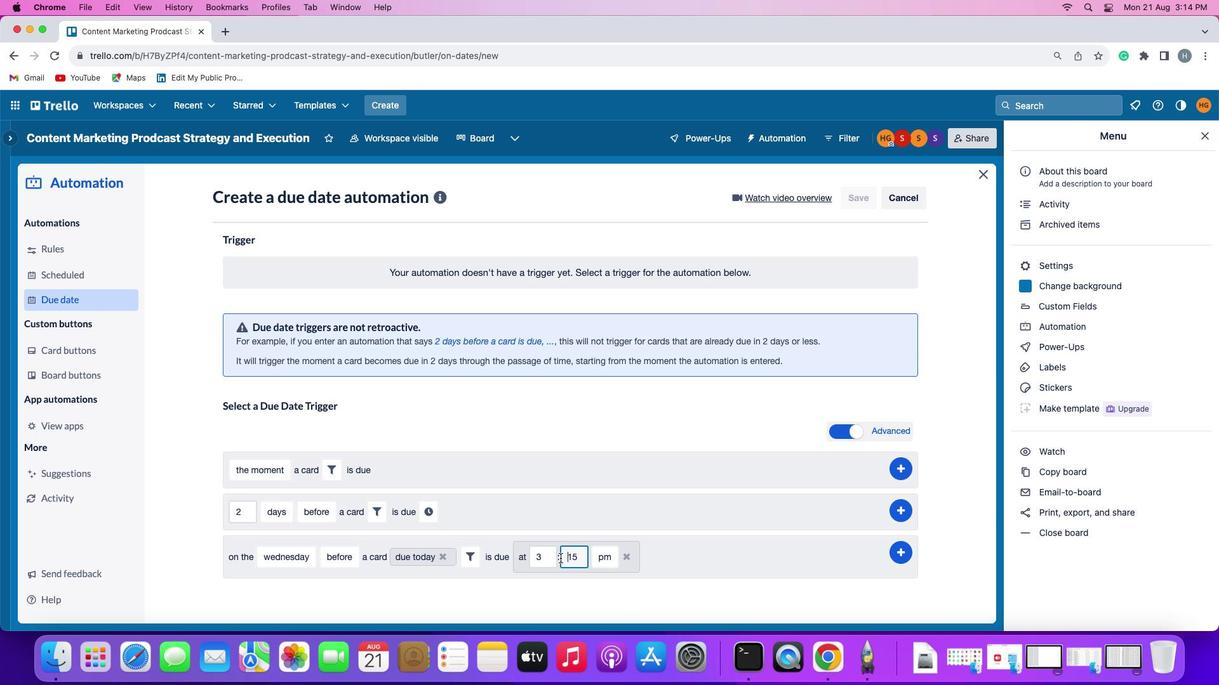 
Action: Mouse moved to (611, 542)
Screenshot: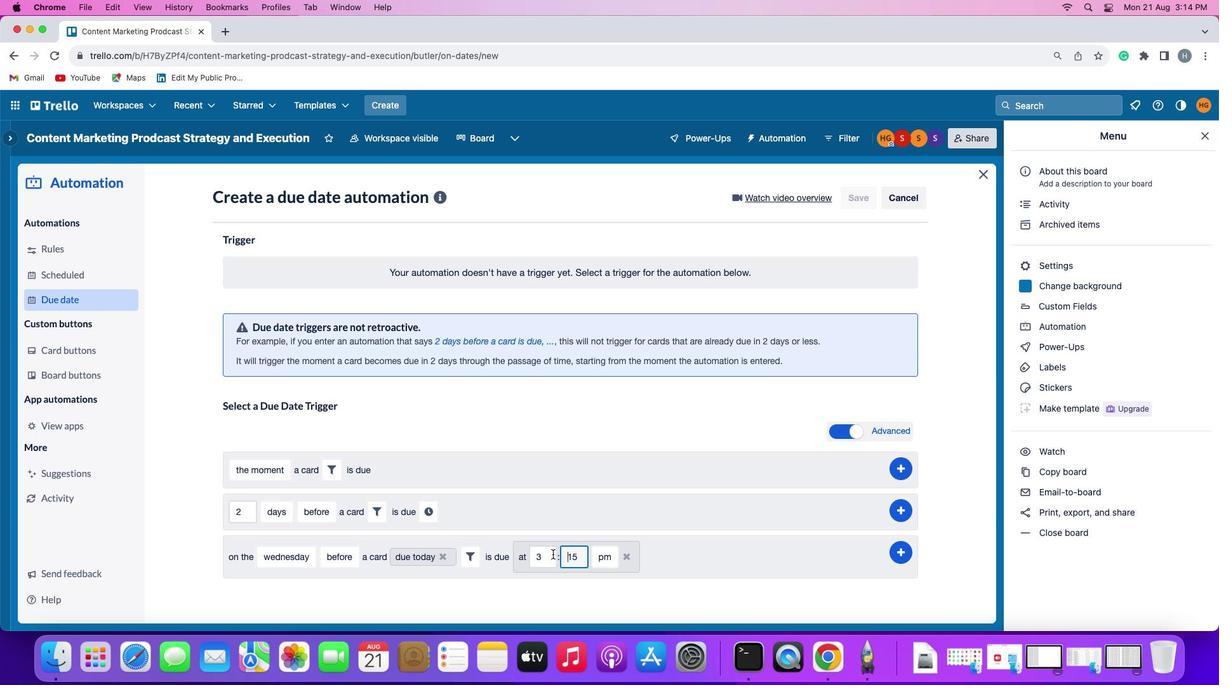 
Action: Mouse pressed left at (611, 542)
Screenshot: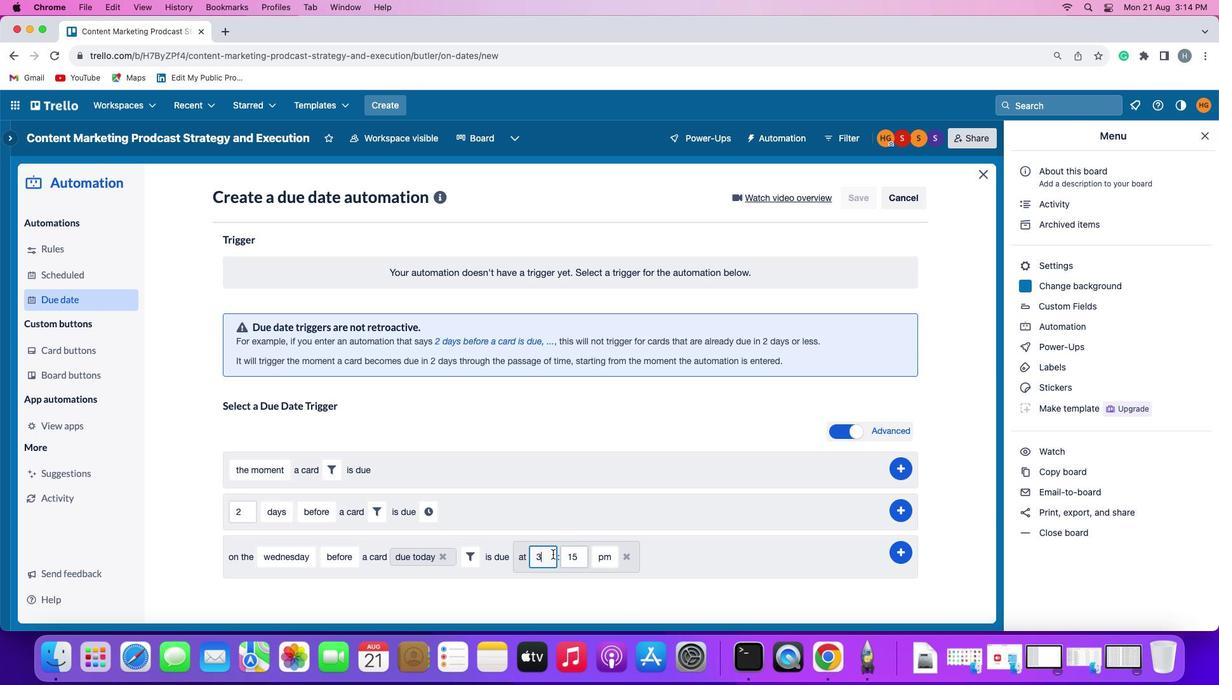
Action: Key pressed Key.backspace'1''1'
Screenshot: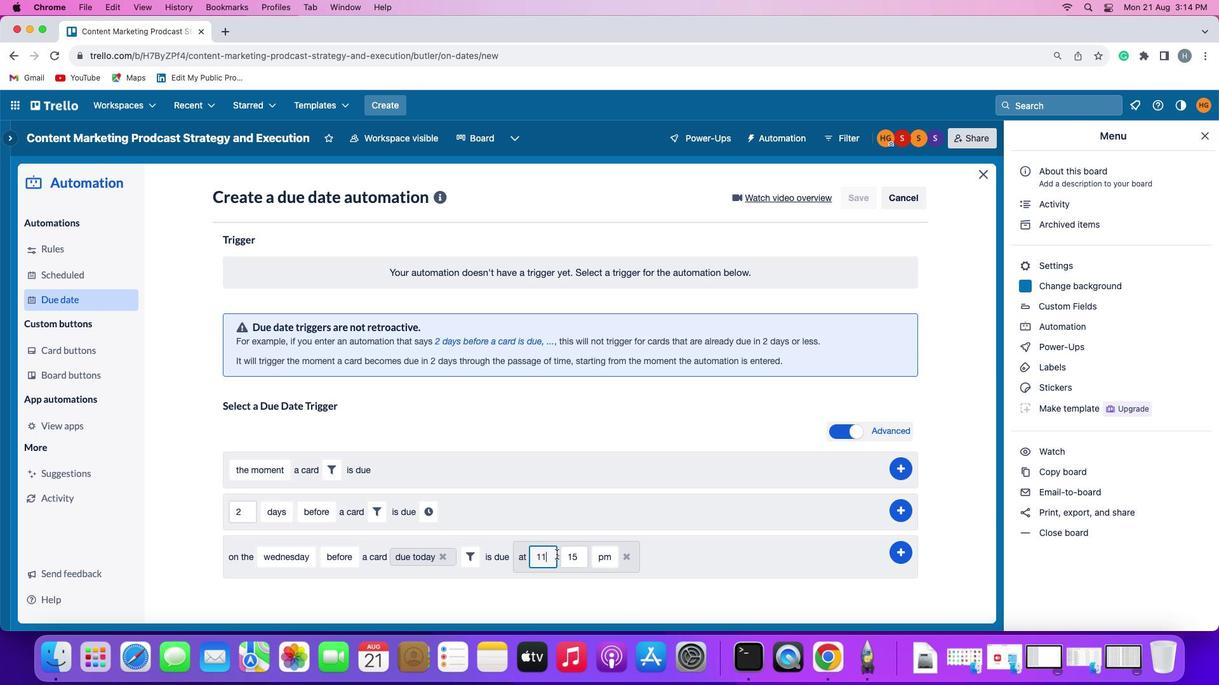 
Action: Mouse moved to (643, 541)
Screenshot: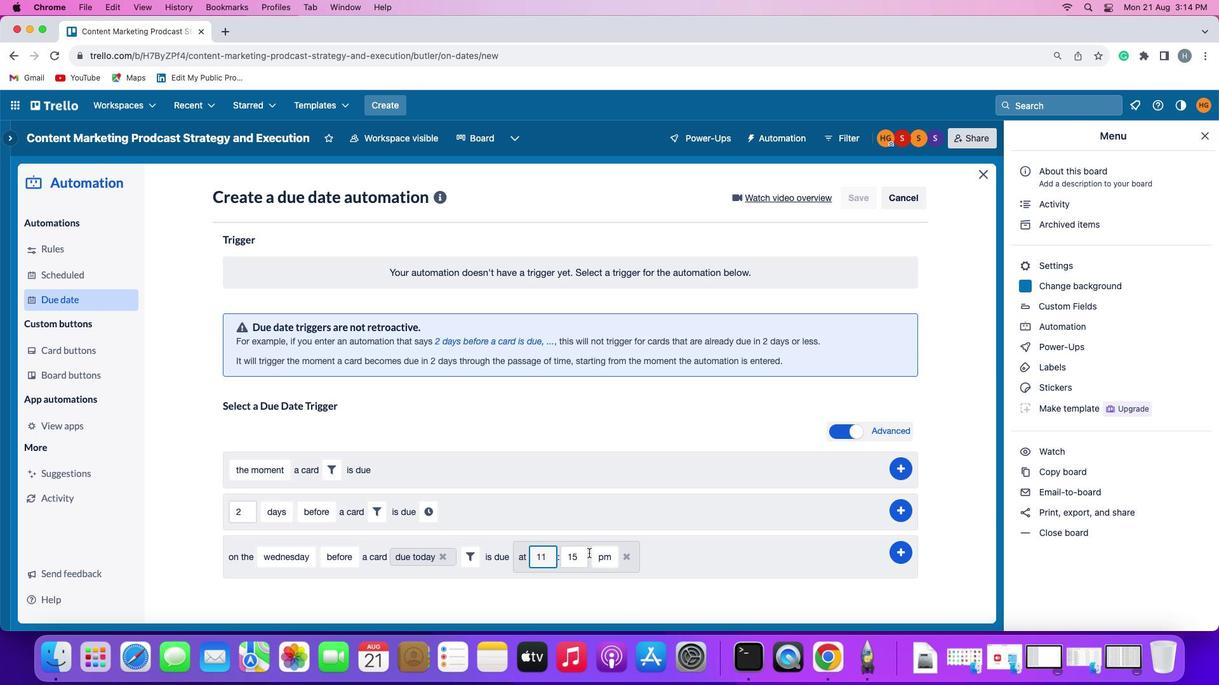 
Action: Mouse pressed left at (643, 541)
Screenshot: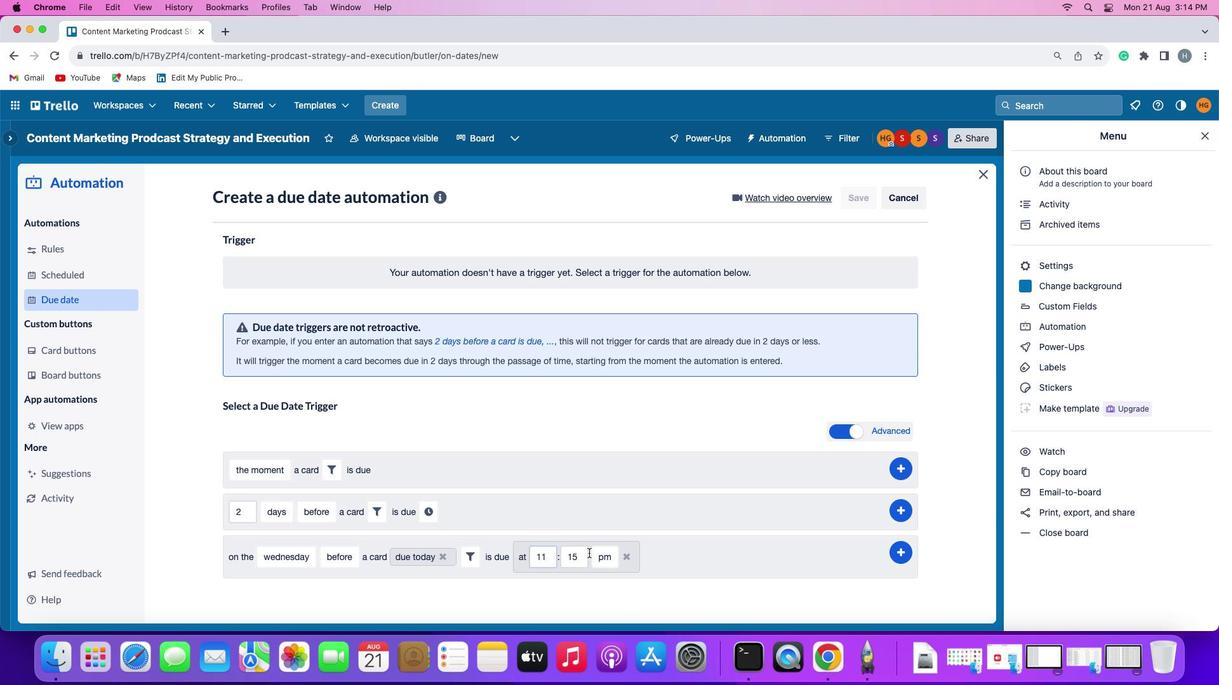 
Action: Mouse moved to (637, 543)
Screenshot: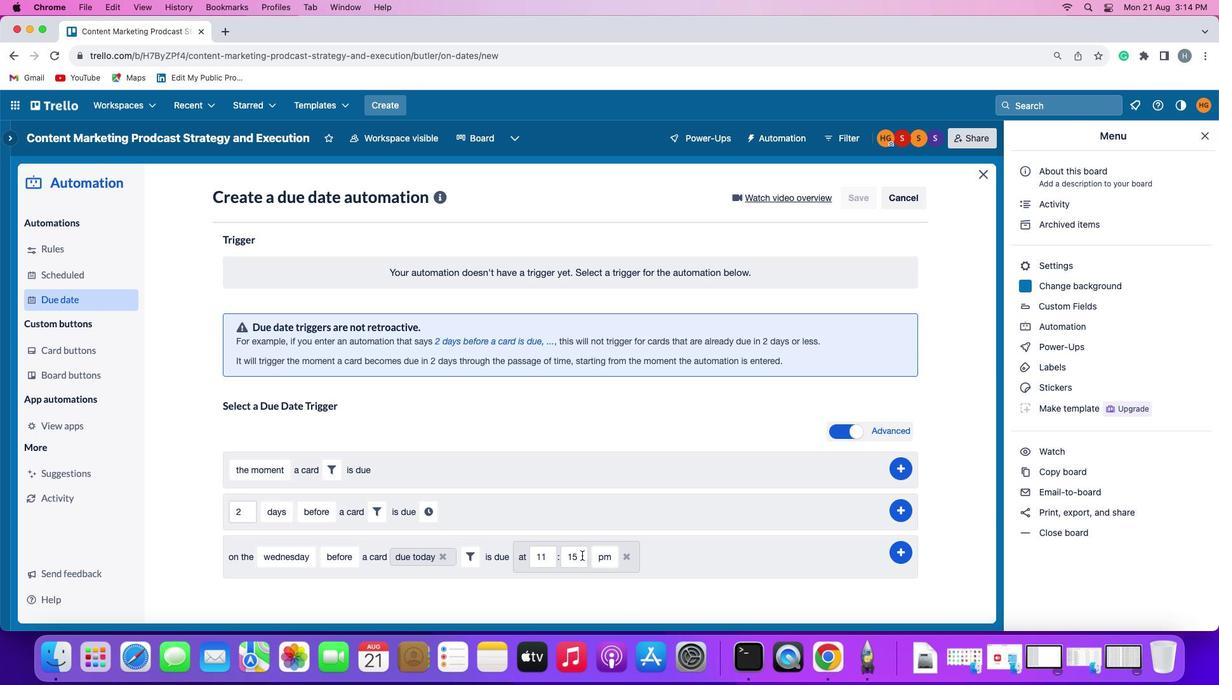 
Action: Mouse pressed left at (637, 543)
Screenshot: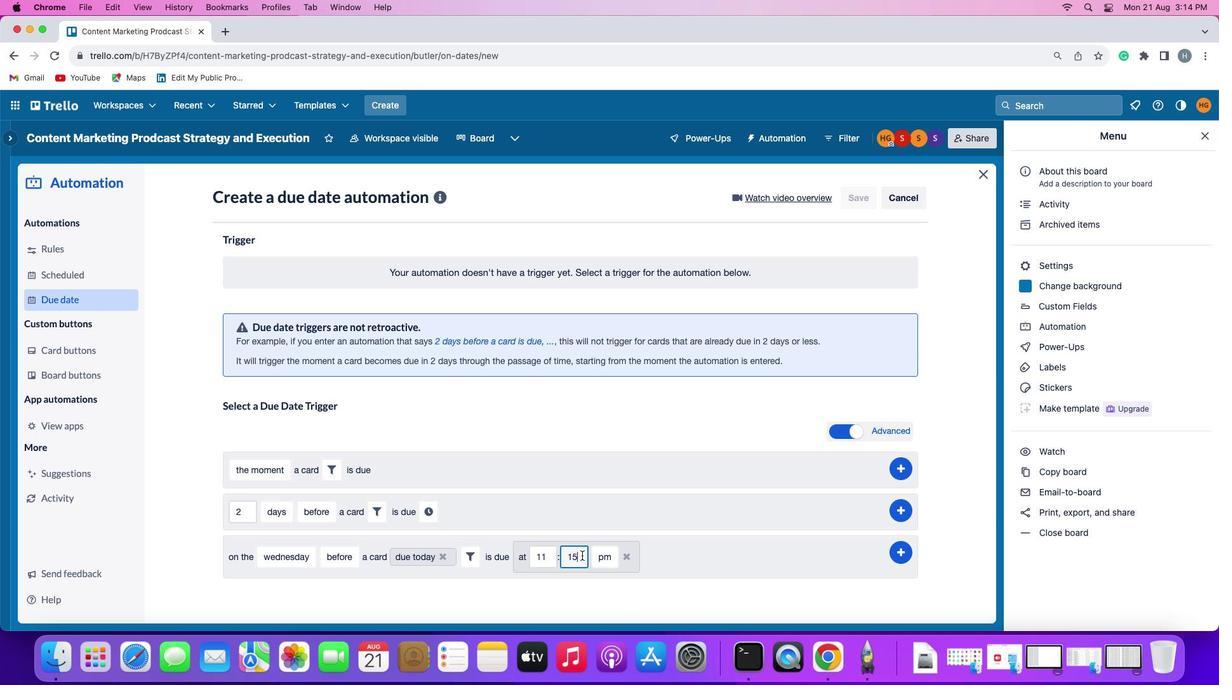 
Action: Key pressed Key.backspaceKey.backspace'0''0'
Screenshot: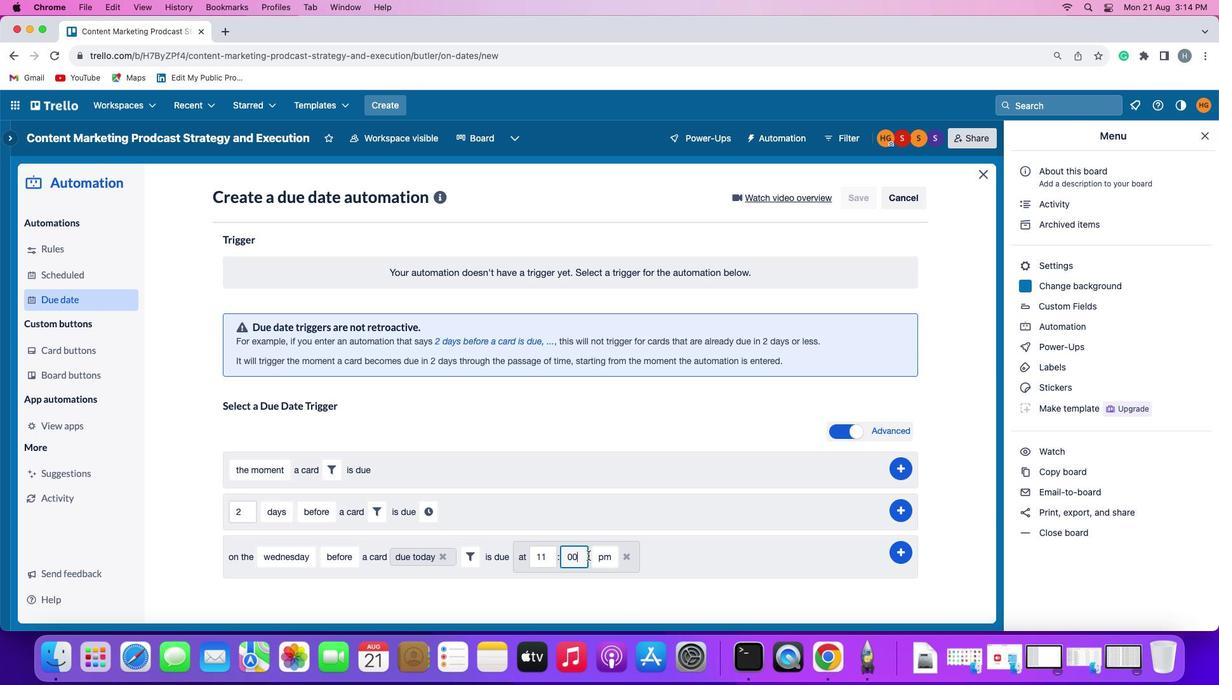 
Action: Mouse moved to (658, 543)
Screenshot: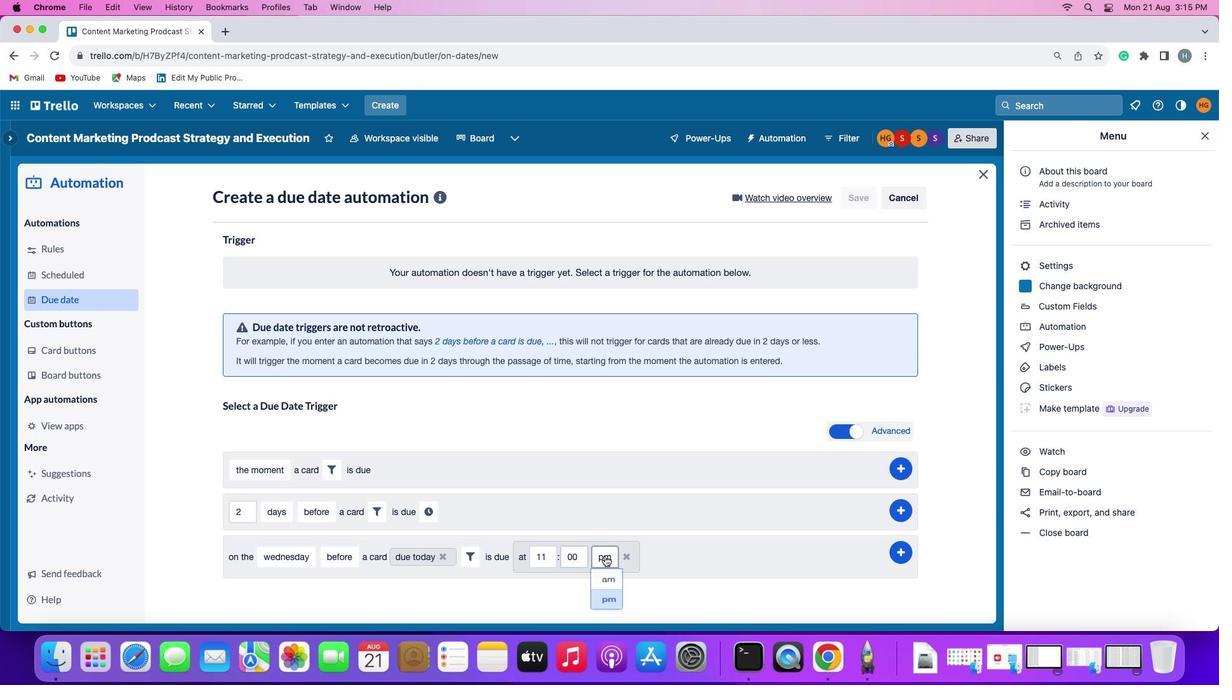 
Action: Mouse pressed left at (658, 543)
Screenshot: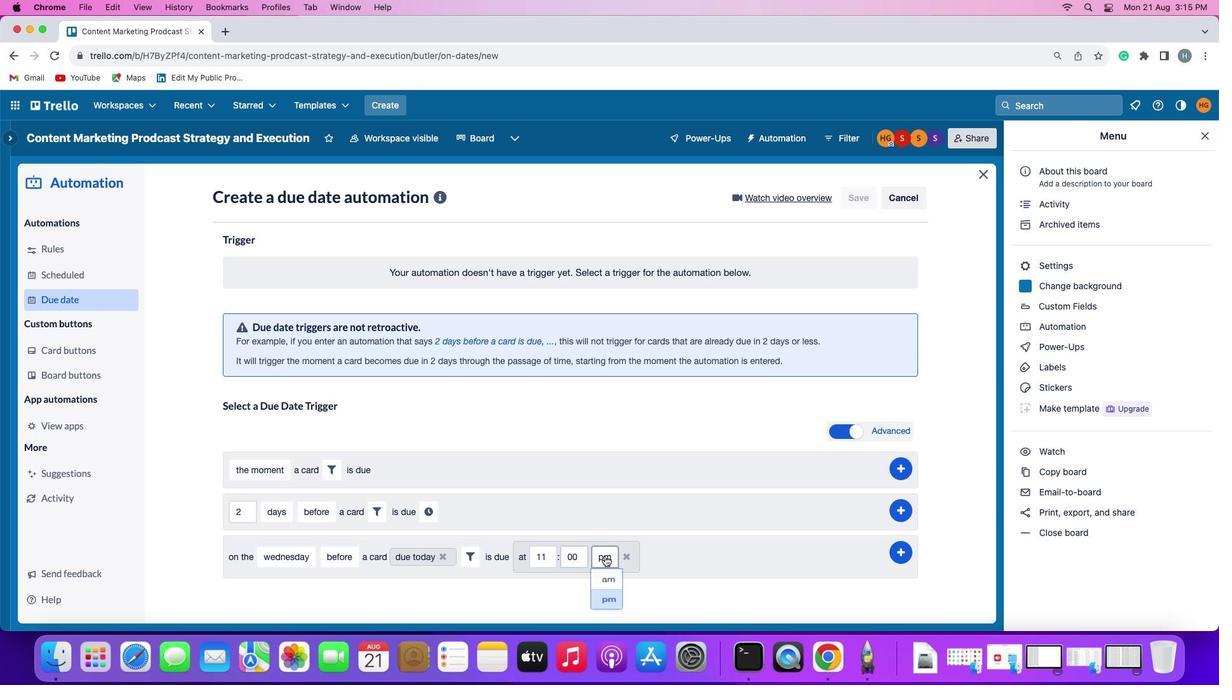 
Action: Mouse moved to (668, 575)
Screenshot: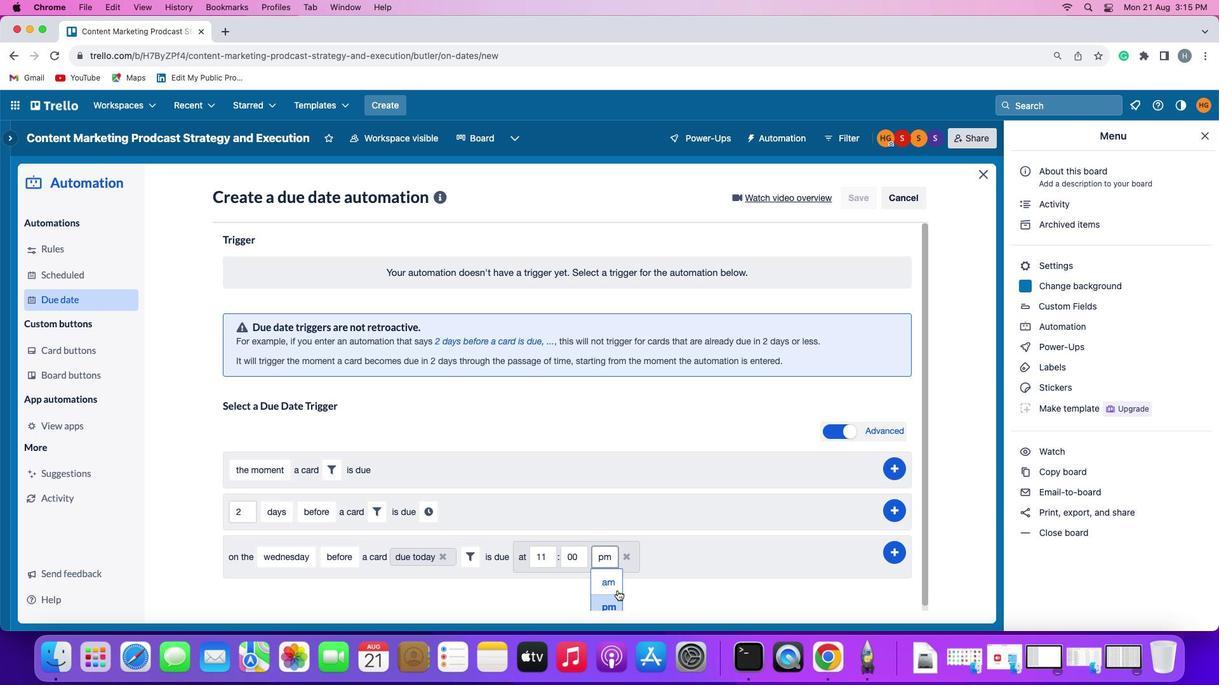 
Action: Mouse pressed left at (668, 575)
Screenshot: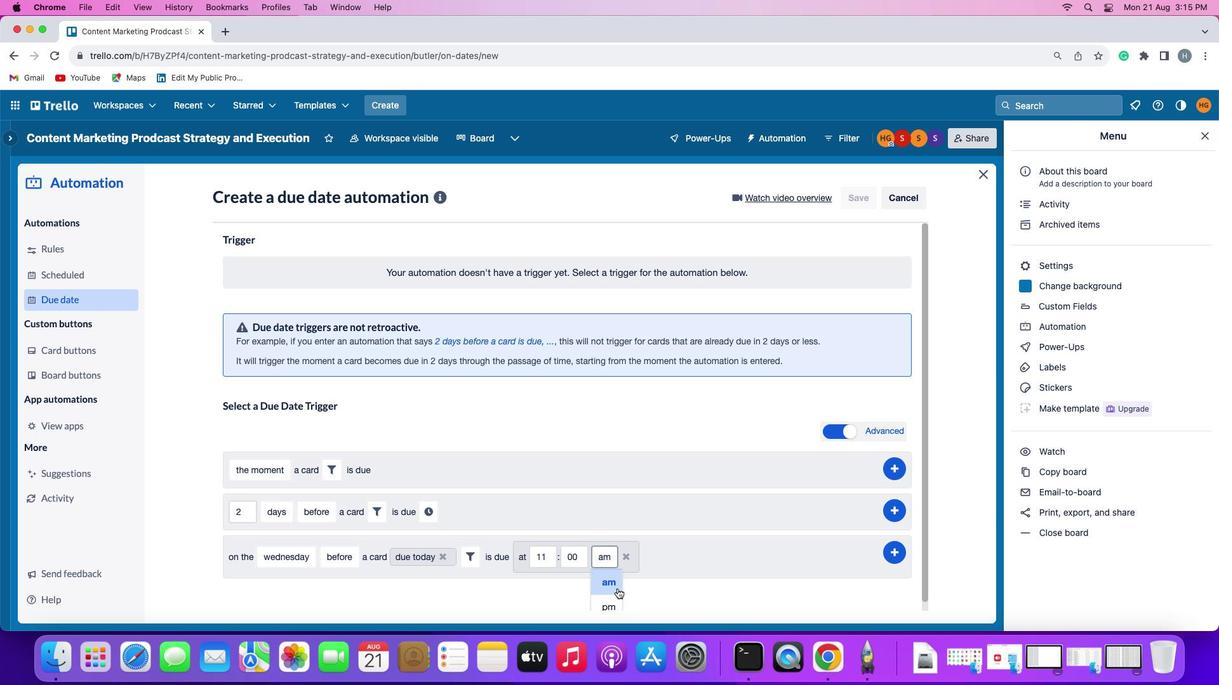 
Action: Mouse moved to (922, 541)
Screenshot: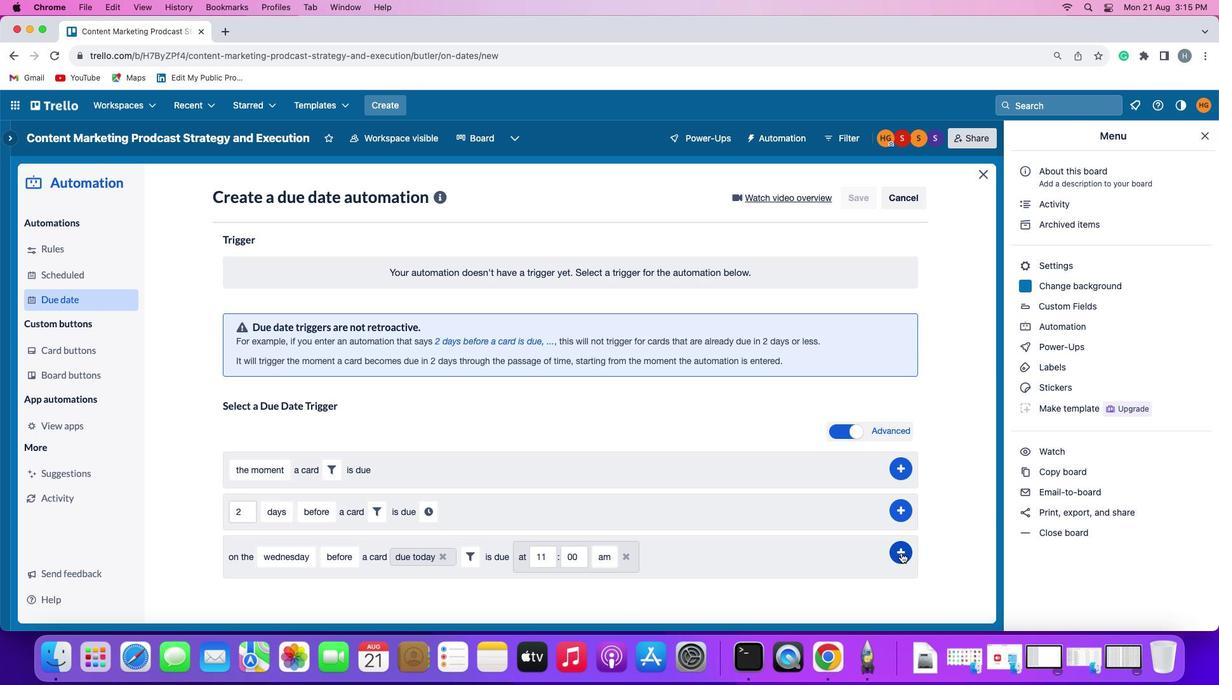 
Action: Mouse pressed left at (922, 541)
Screenshot: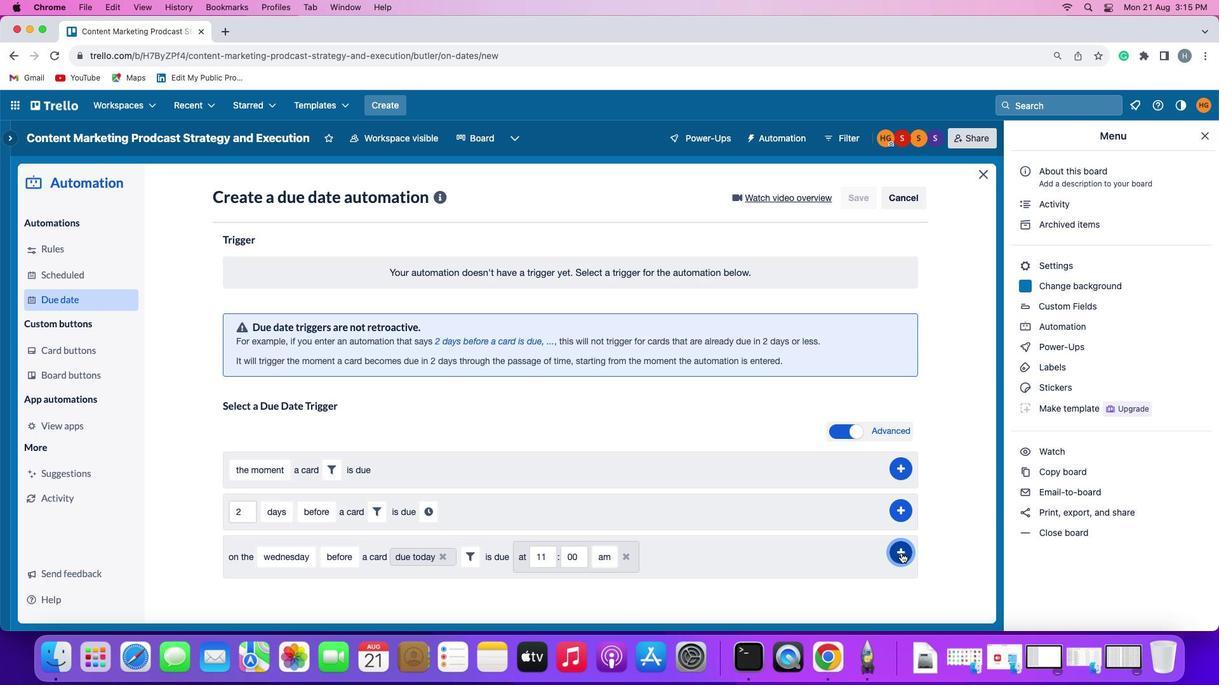 
Action: Mouse moved to (959, 480)
Screenshot: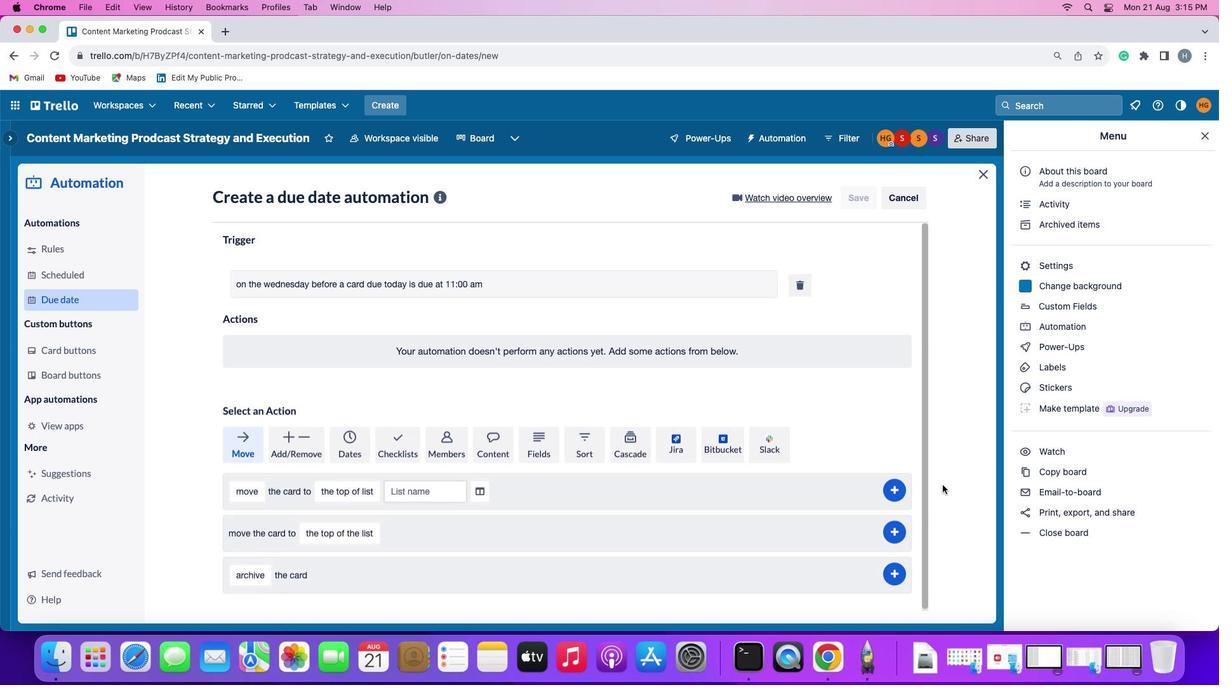
